 Task: Search one way flight ticket for 2 adults, 4 children and 1 infant on lap in business from Montrose: Montrose Regional Airport to Evansville: Evansville Regional Airport on 5-3-2023. Choice of flights is Sun country airlines. Number of bags: 1 carry on bag. Price is upto 107000. Outbound departure time preference is 10:45.
Action: Mouse moved to (316, 155)
Screenshot: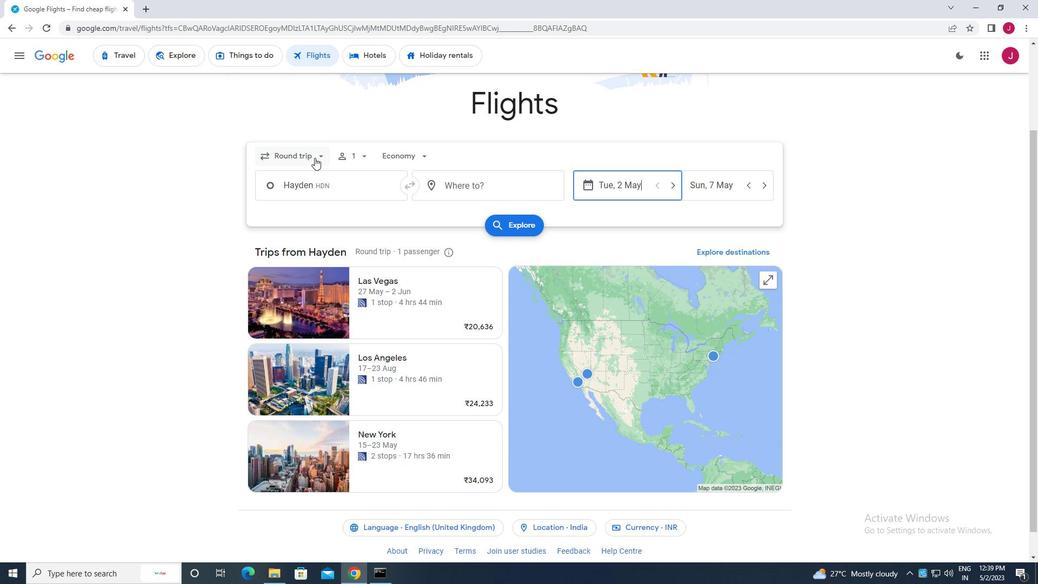 
Action: Mouse pressed left at (316, 155)
Screenshot: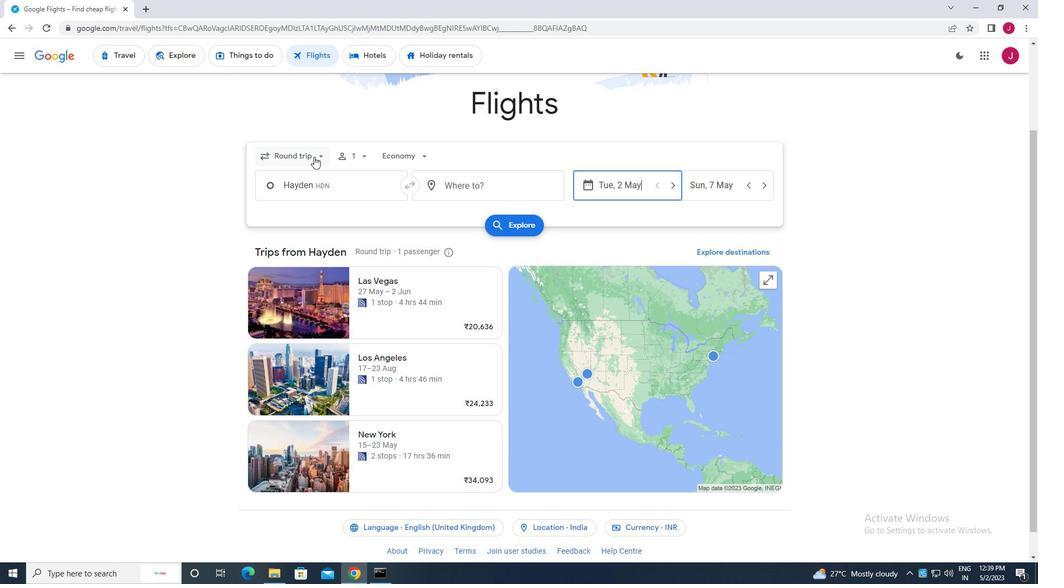 
Action: Mouse moved to (313, 206)
Screenshot: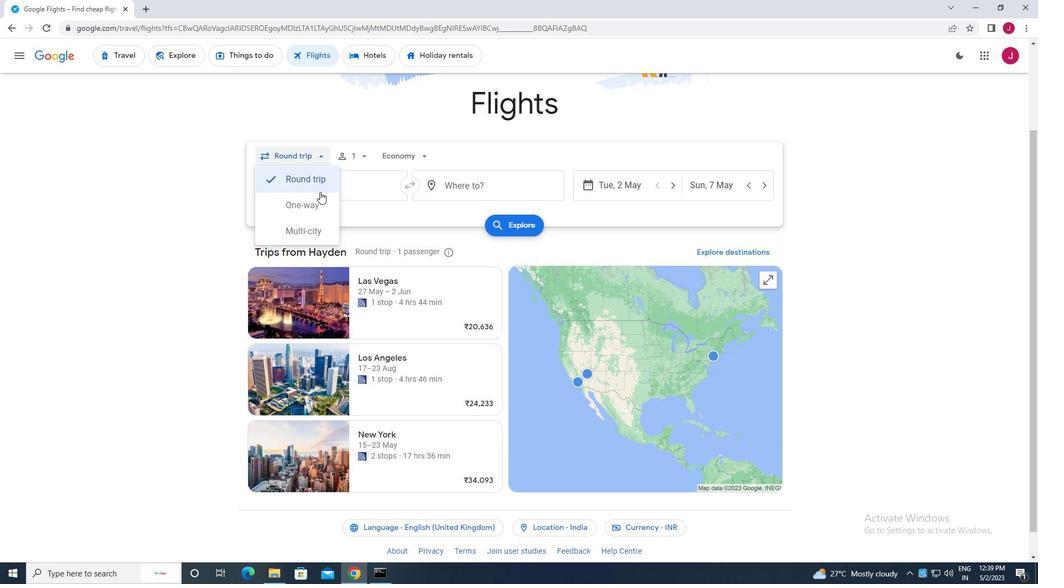 
Action: Mouse pressed left at (313, 206)
Screenshot: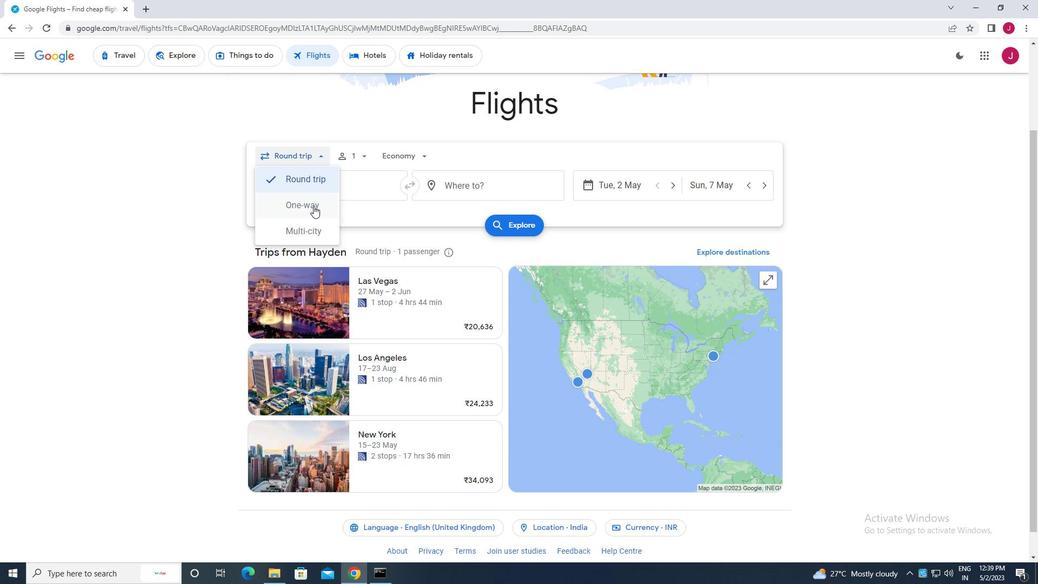 
Action: Mouse moved to (359, 154)
Screenshot: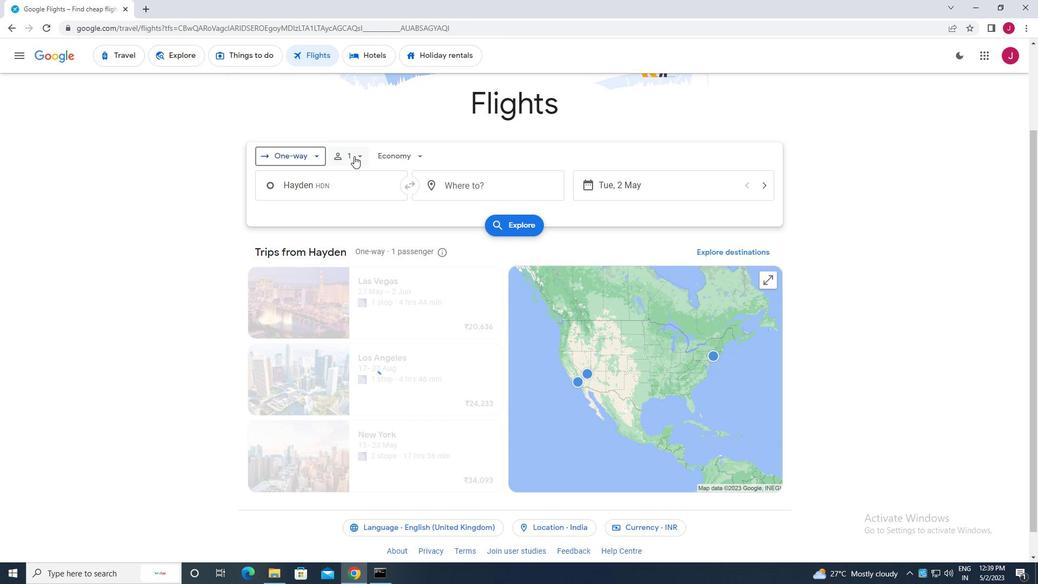 
Action: Mouse pressed left at (359, 154)
Screenshot: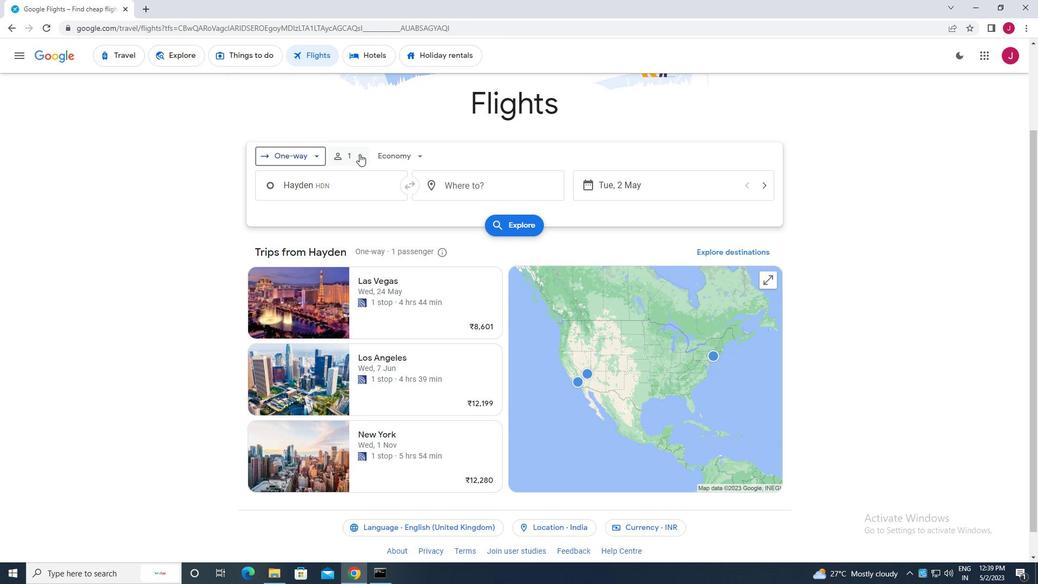 
Action: Mouse moved to (444, 185)
Screenshot: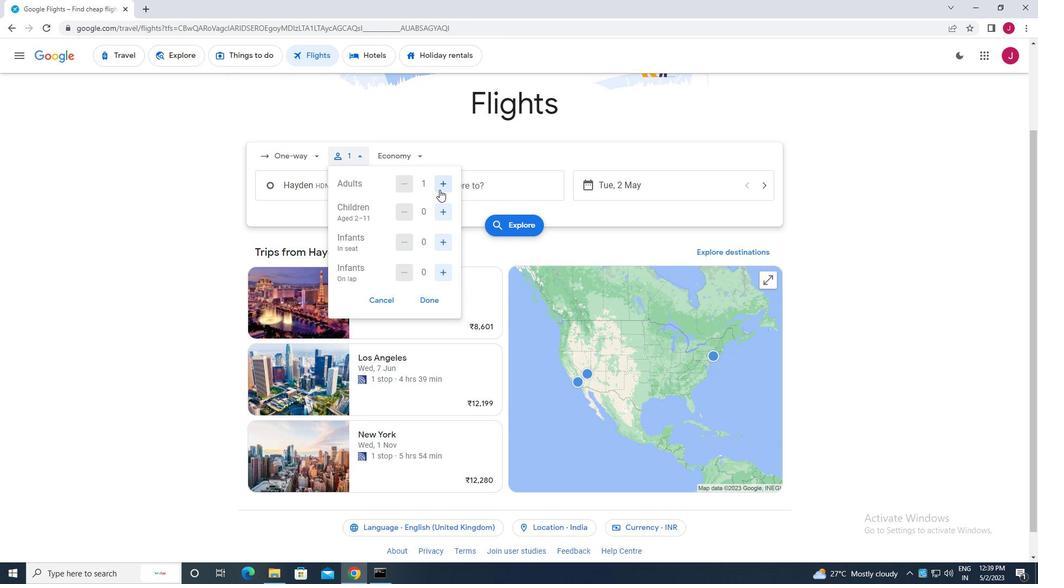 
Action: Mouse pressed left at (444, 185)
Screenshot: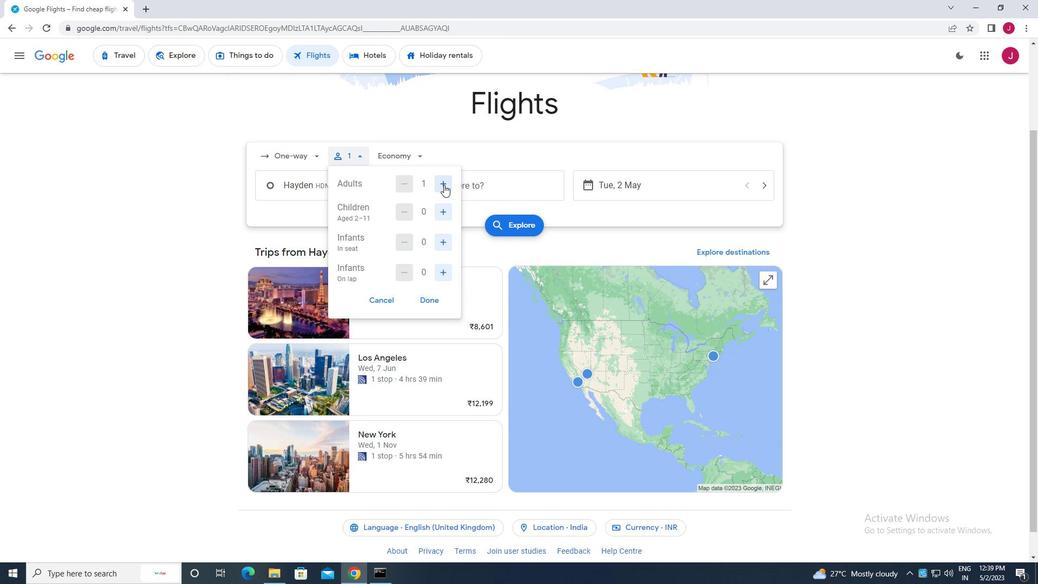 
Action: Mouse moved to (448, 210)
Screenshot: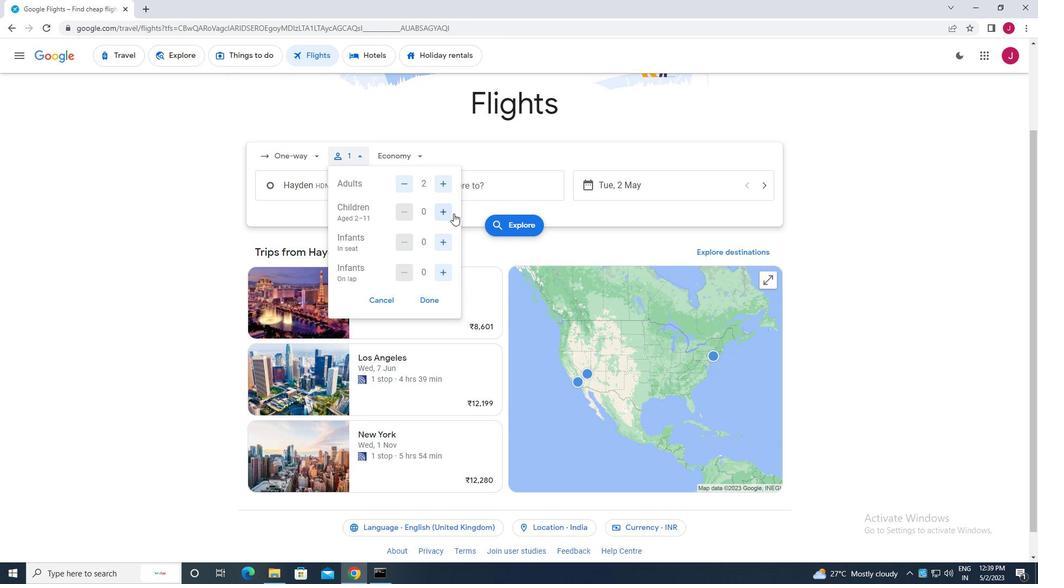 
Action: Mouse pressed left at (448, 210)
Screenshot: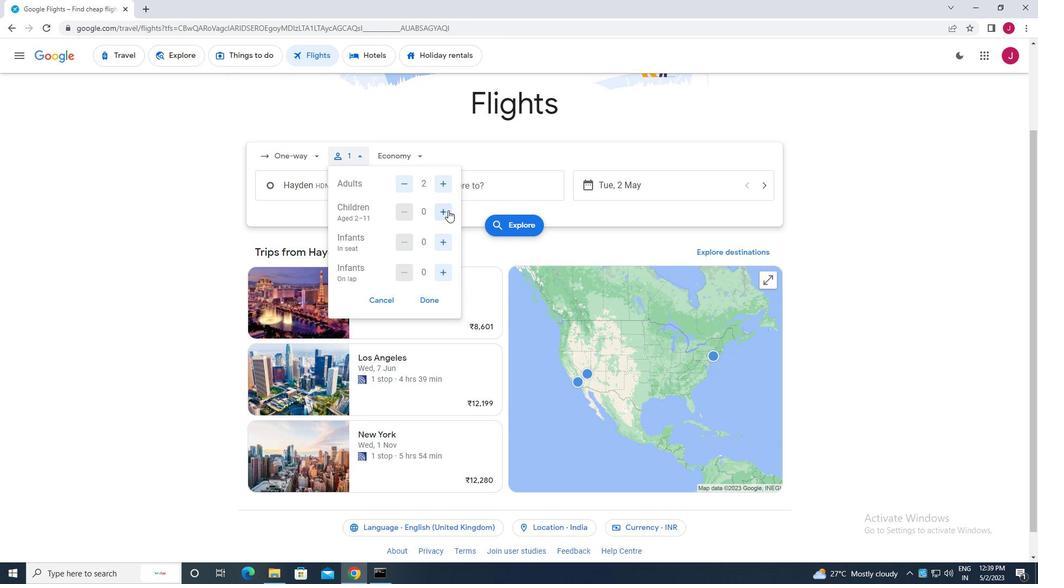 
Action: Mouse pressed left at (448, 210)
Screenshot: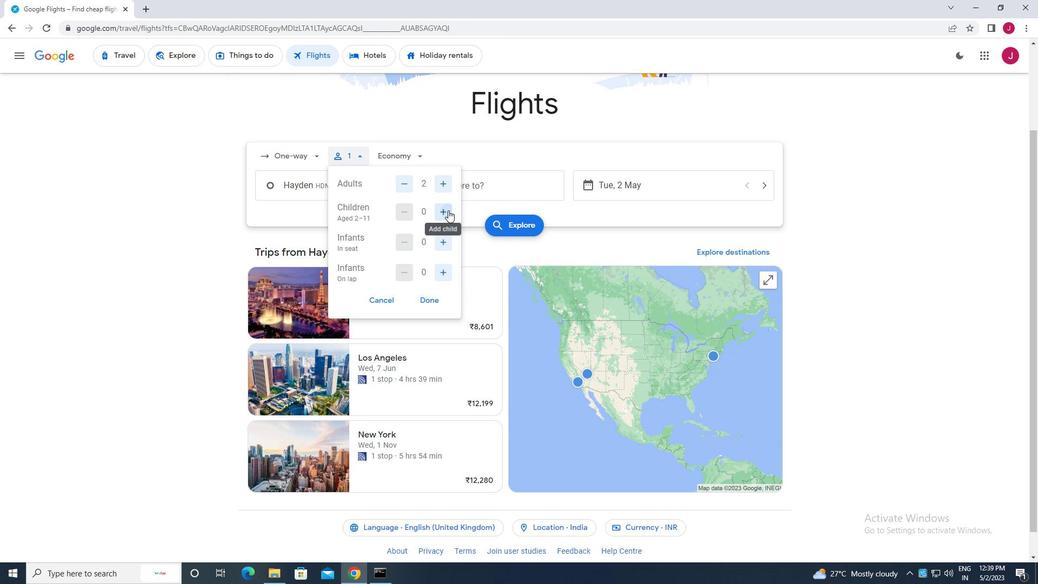 
Action: Mouse pressed left at (448, 210)
Screenshot: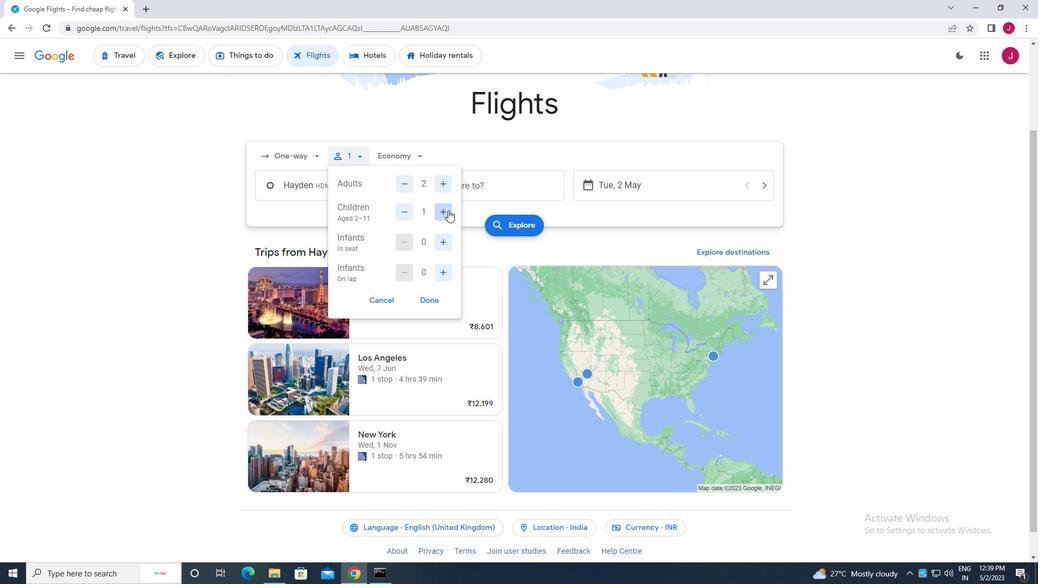 
Action: Mouse pressed left at (448, 210)
Screenshot: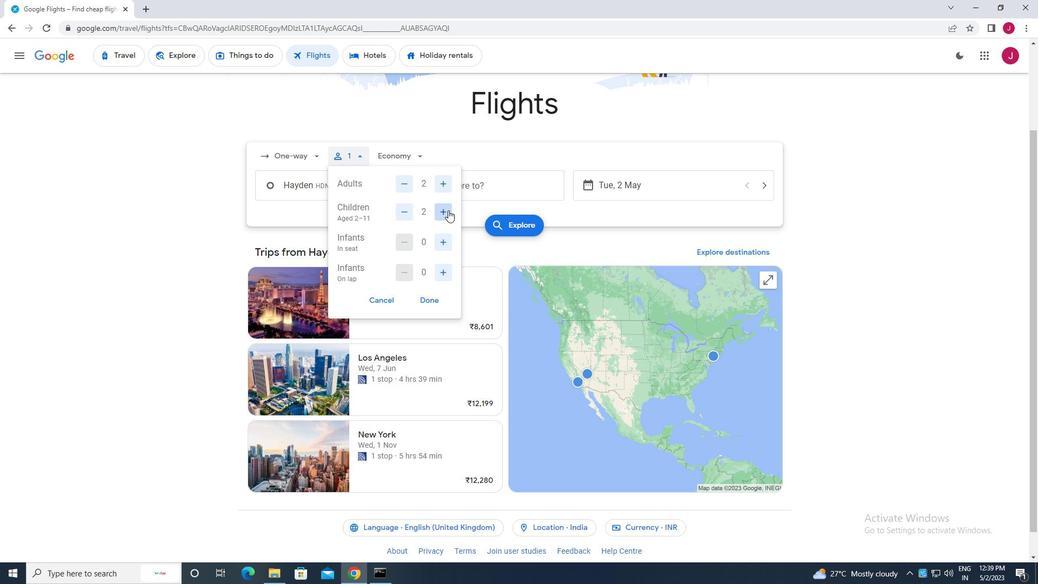 
Action: Mouse moved to (443, 240)
Screenshot: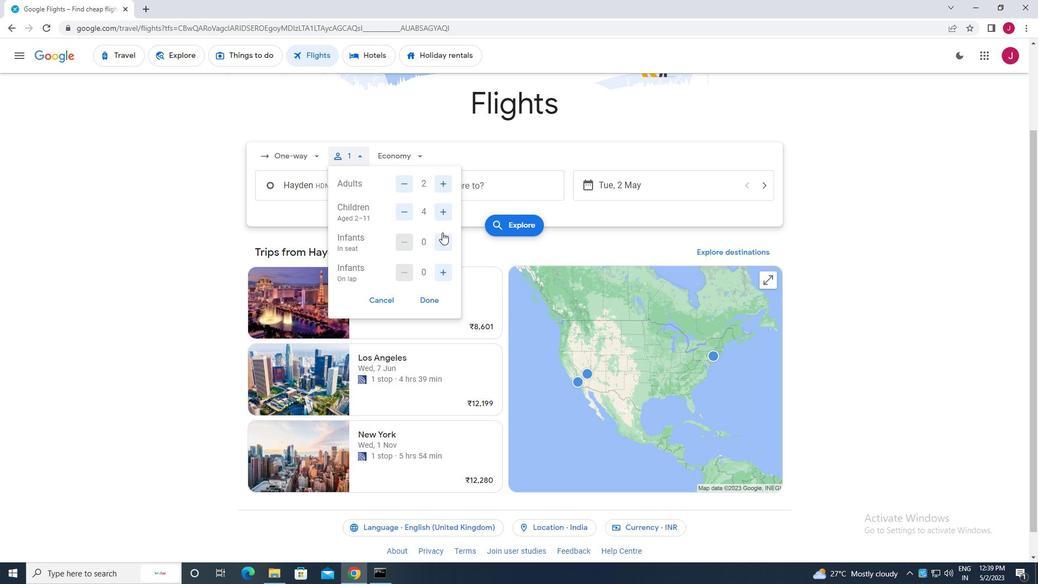 
Action: Mouse pressed left at (443, 240)
Screenshot: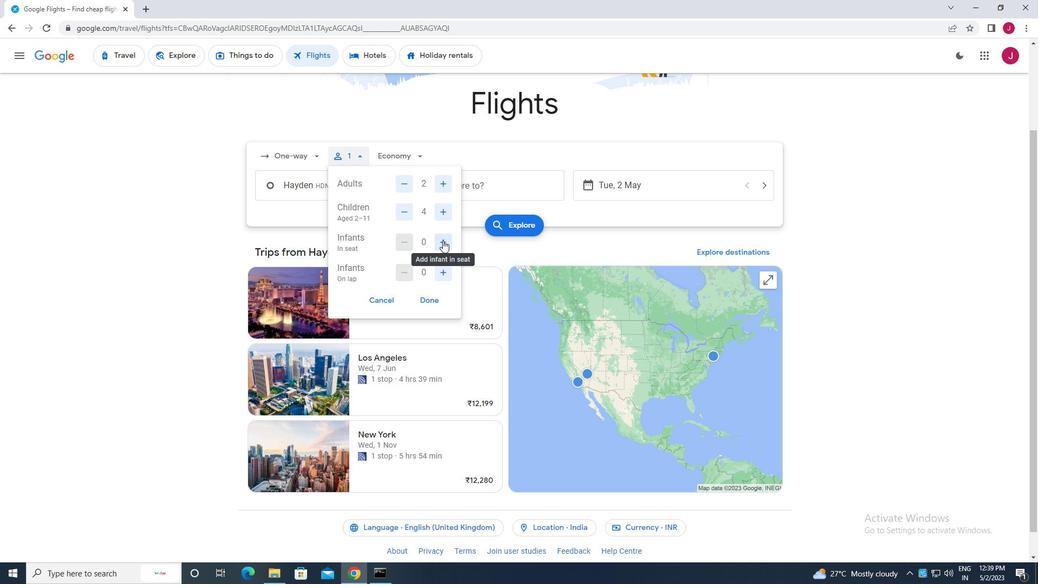 
Action: Mouse moved to (407, 237)
Screenshot: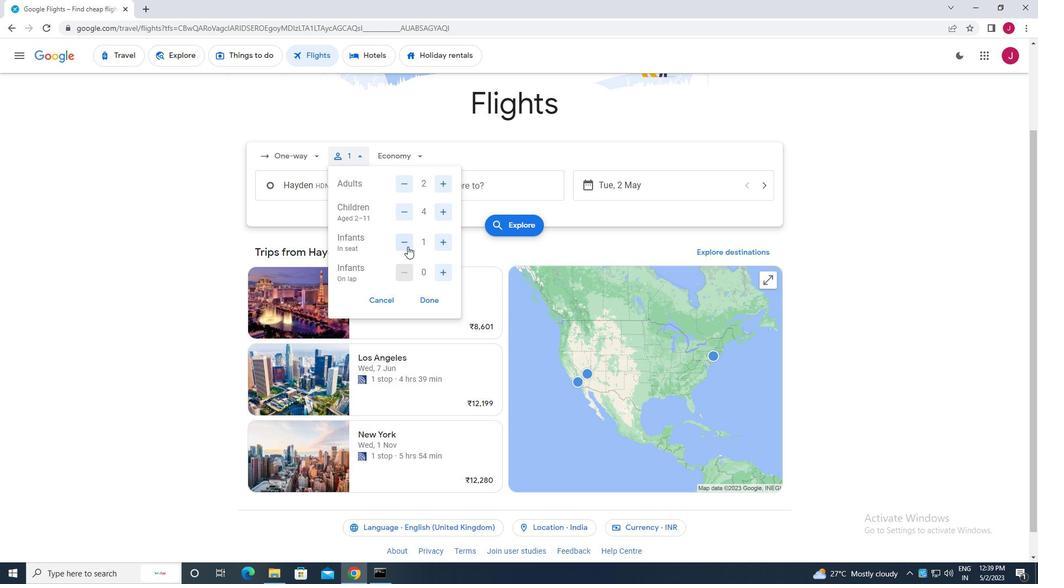 
Action: Mouse pressed left at (407, 237)
Screenshot: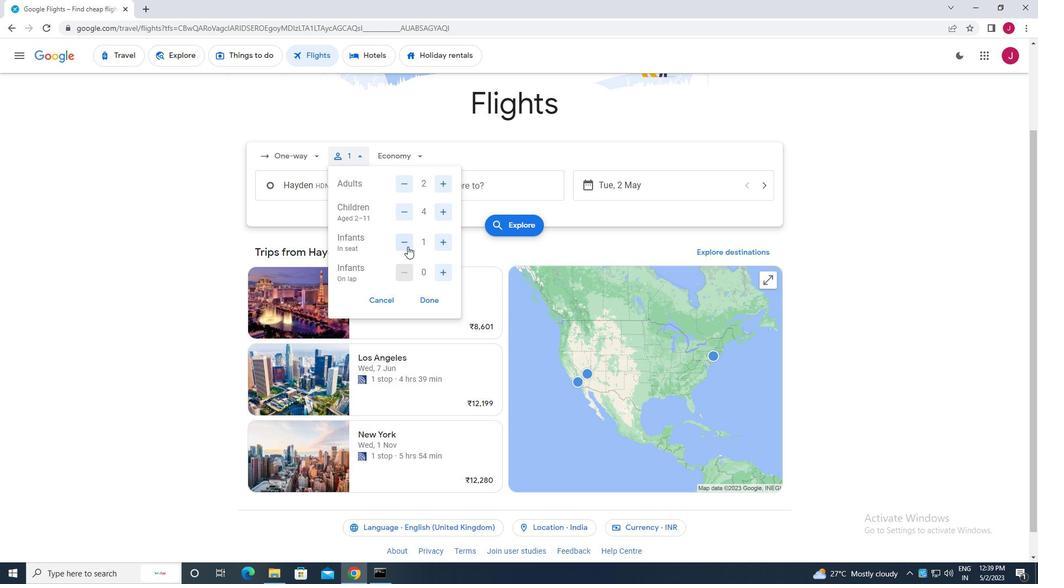 
Action: Mouse moved to (440, 271)
Screenshot: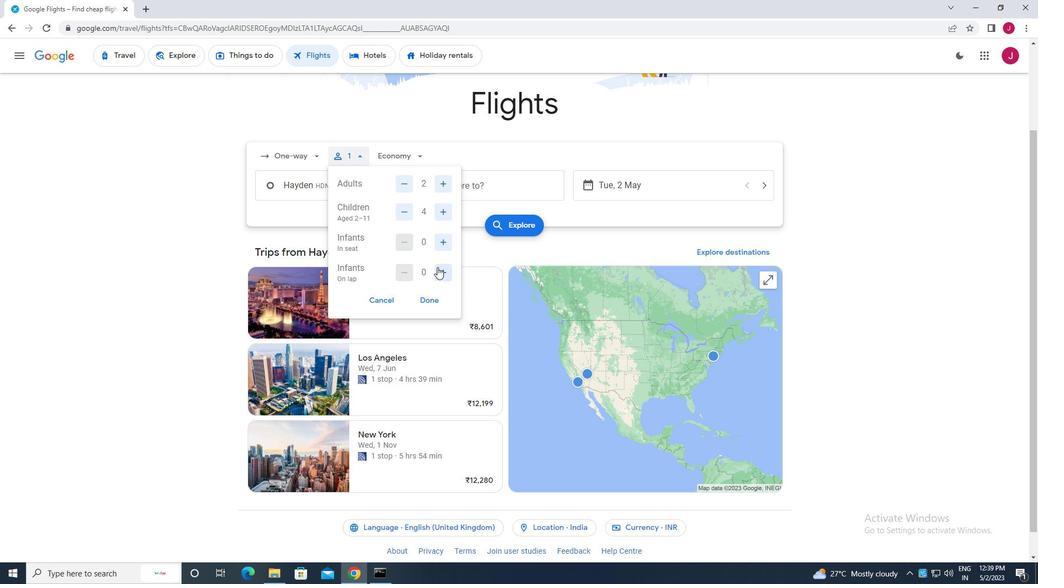 
Action: Mouse pressed left at (440, 271)
Screenshot: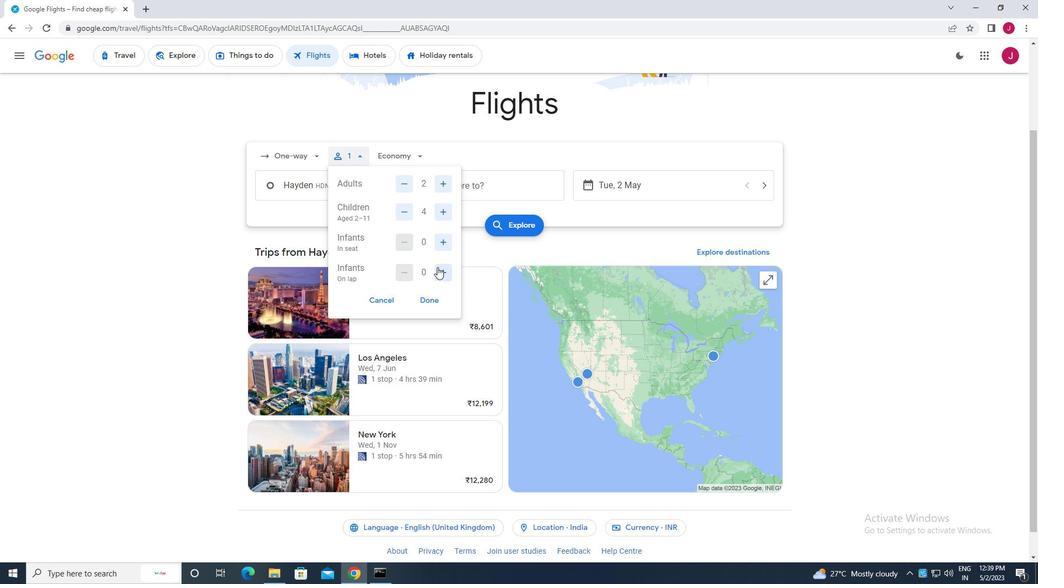 
Action: Mouse moved to (424, 304)
Screenshot: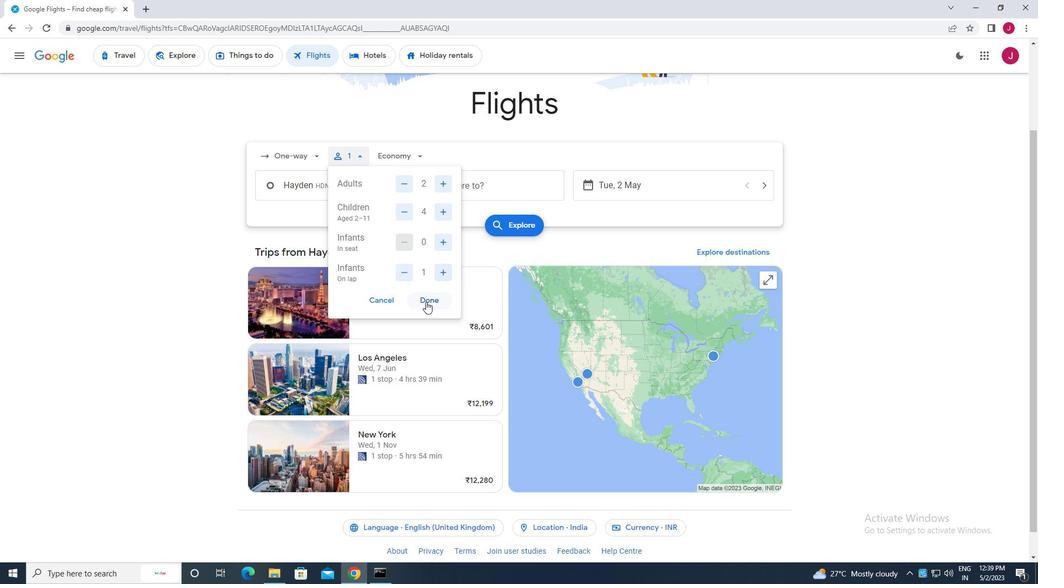 
Action: Mouse pressed left at (424, 304)
Screenshot: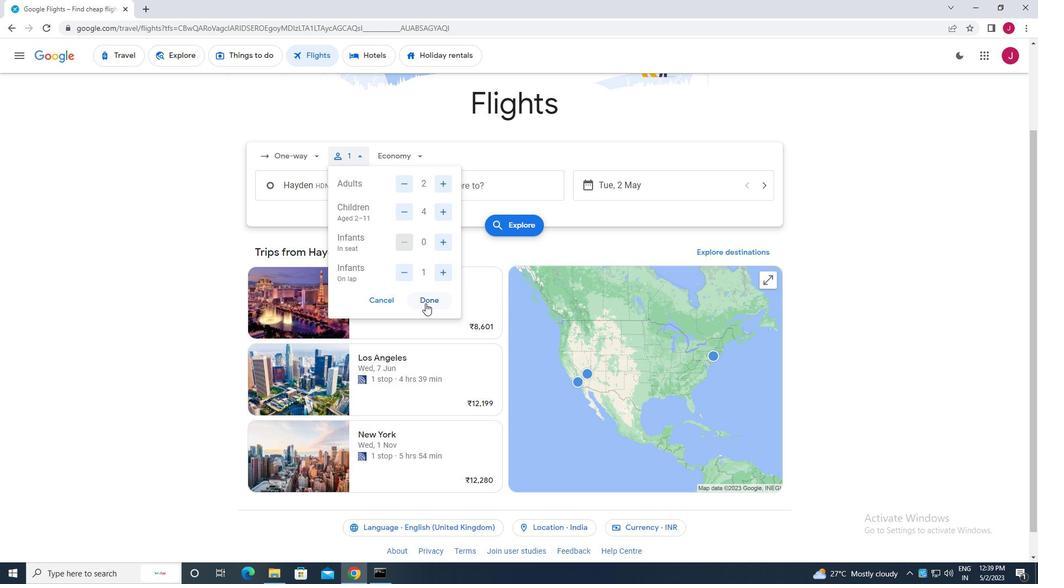 
Action: Mouse moved to (409, 157)
Screenshot: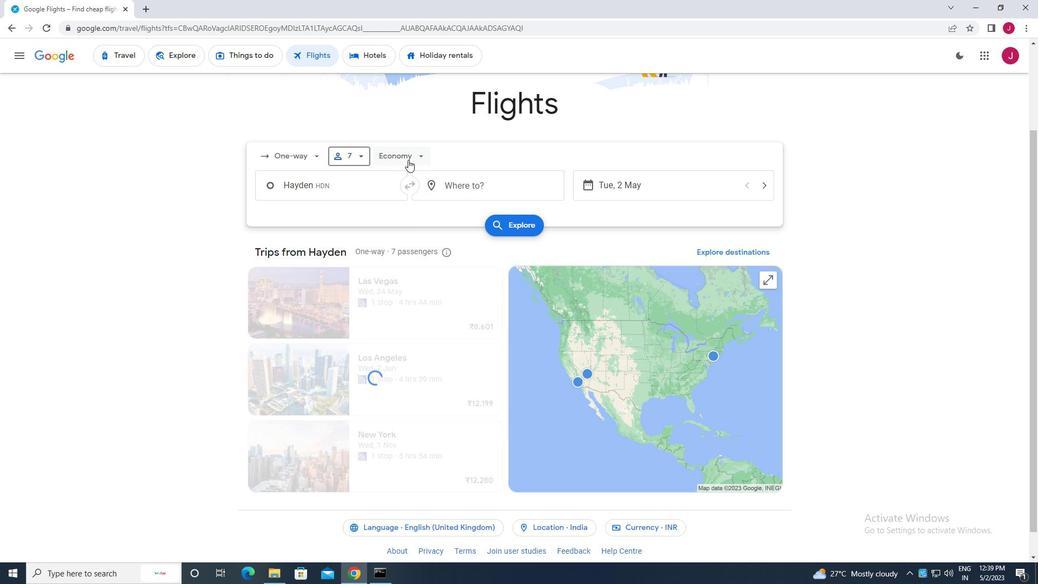 
Action: Mouse pressed left at (409, 157)
Screenshot: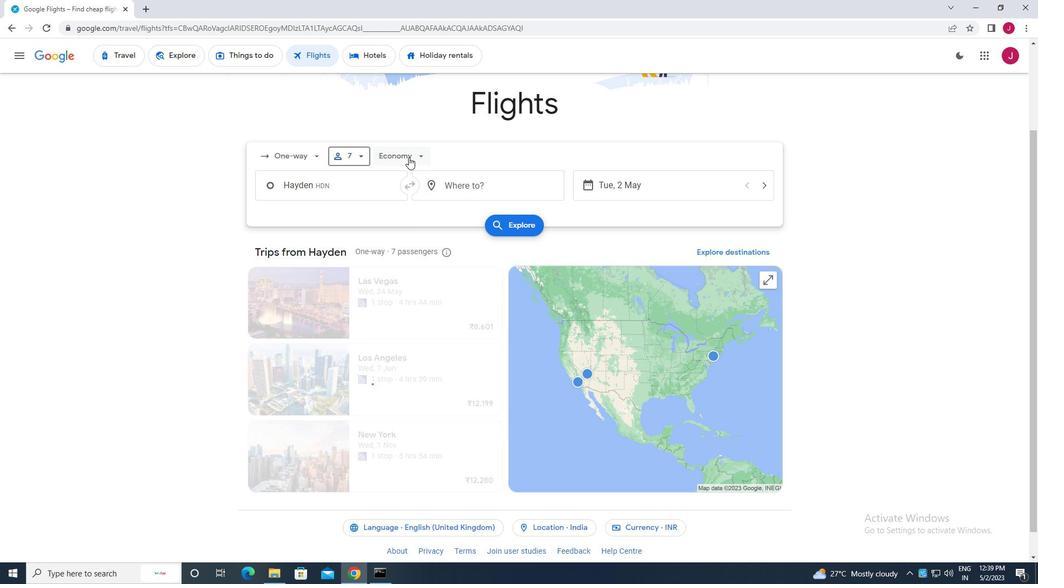 
Action: Mouse moved to (423, 235)
Screenshot: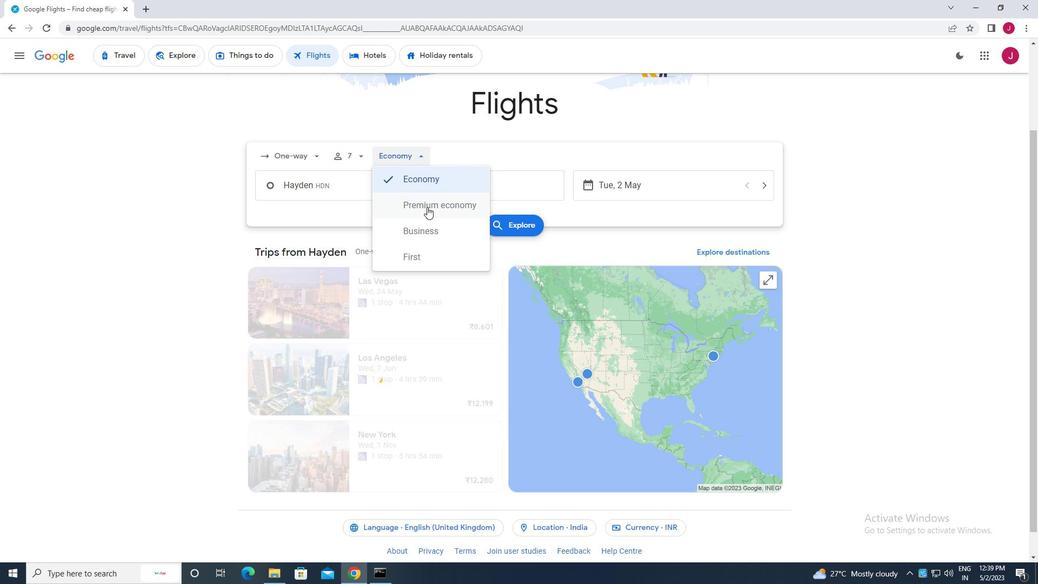 
Action: Mouse pressed left at (423, 235)
Screenshot: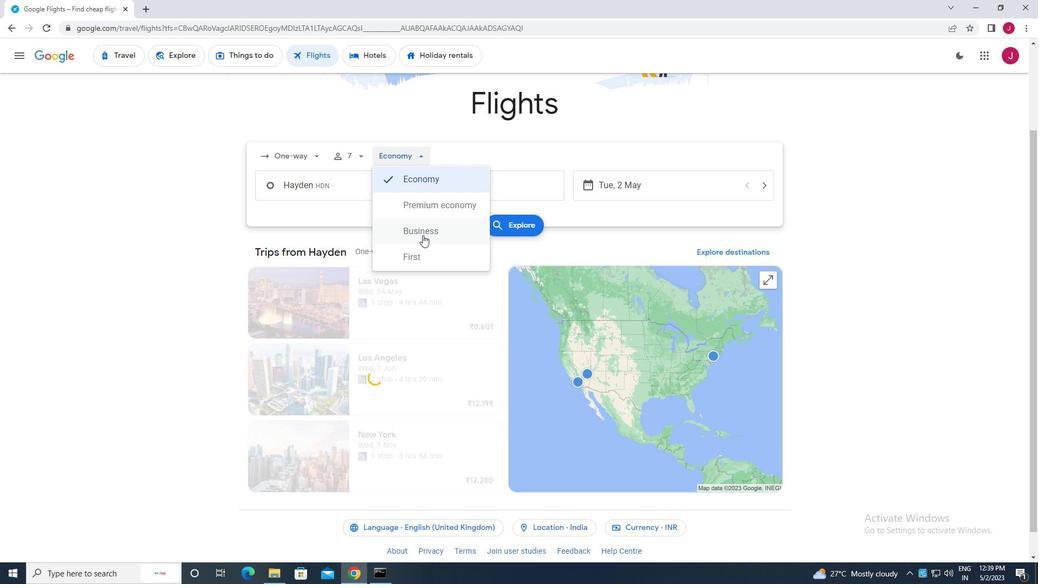 
Action: Mouse moved to (355, 187)
Screenshot: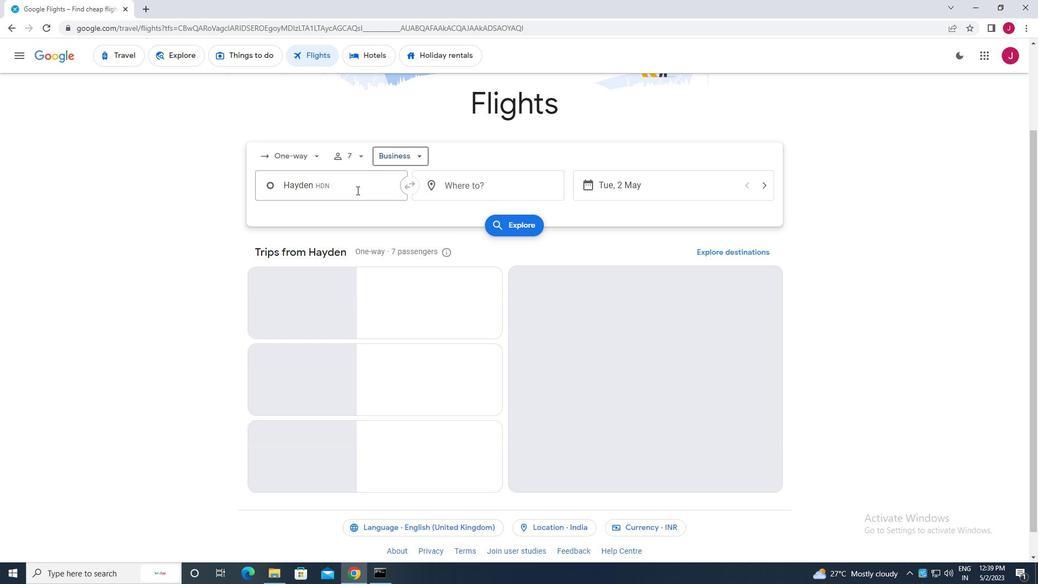 
Action: Mouse pressed left at (355, 187)
Screenshot: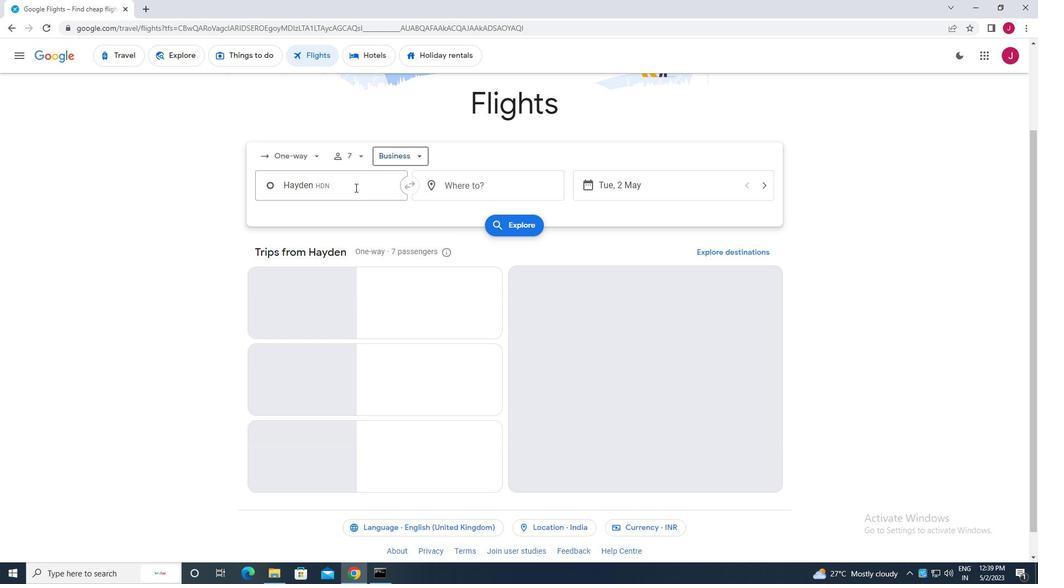 
Action: Key pressed montrose
Screenshot: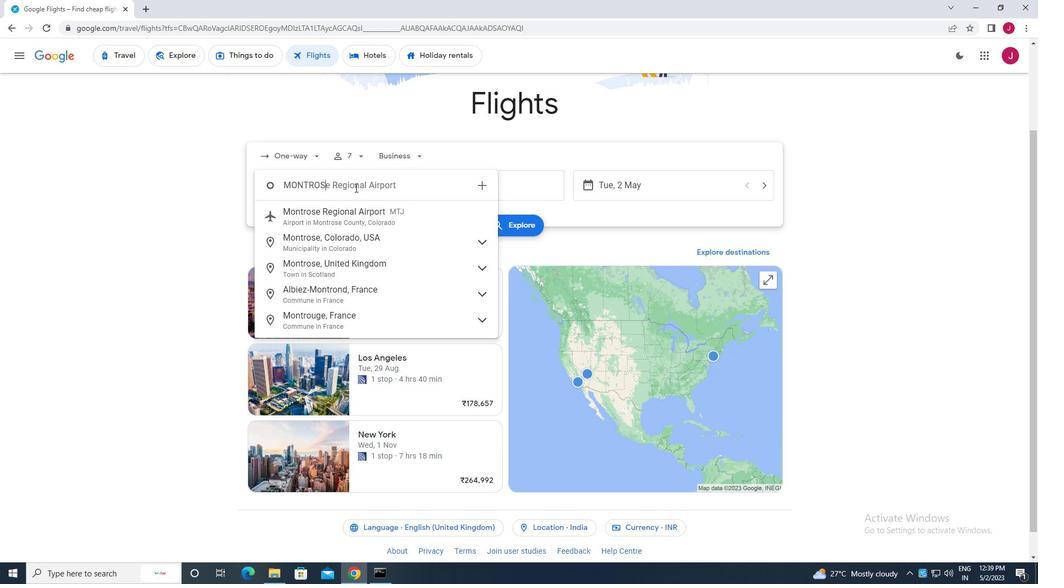 
Action: Mouse moved to (378, 216)
Screenshot: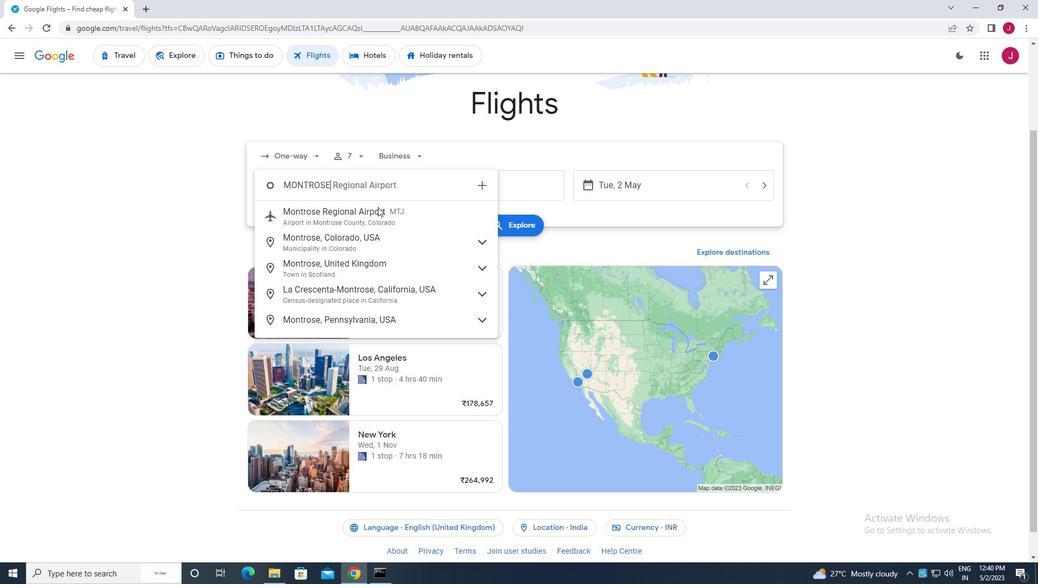 
Action: Mouse pressed left at (378, 216)
Screenshot: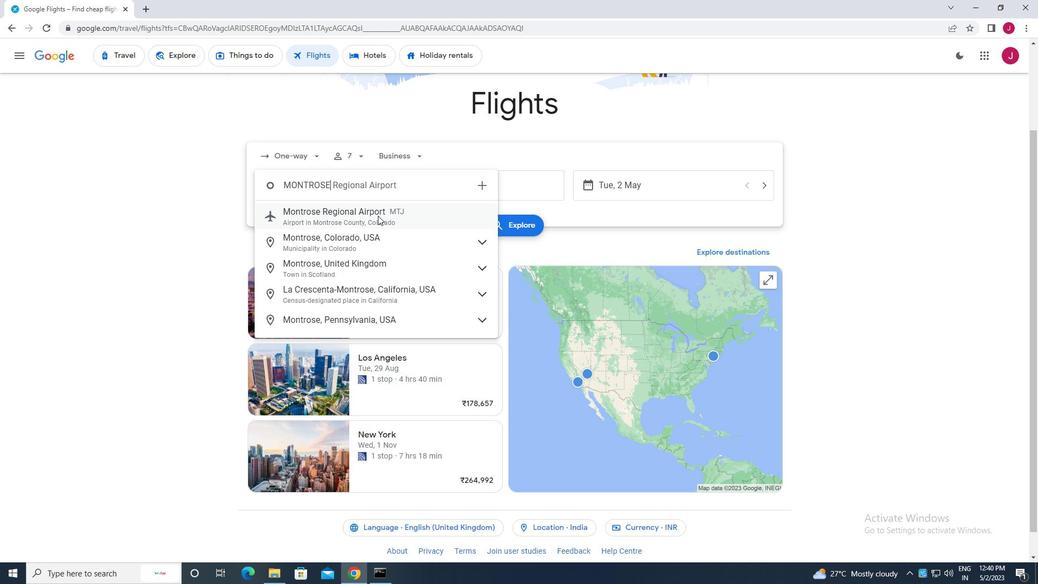 
Action: Mouse moved to (504, 182)
Screenshot: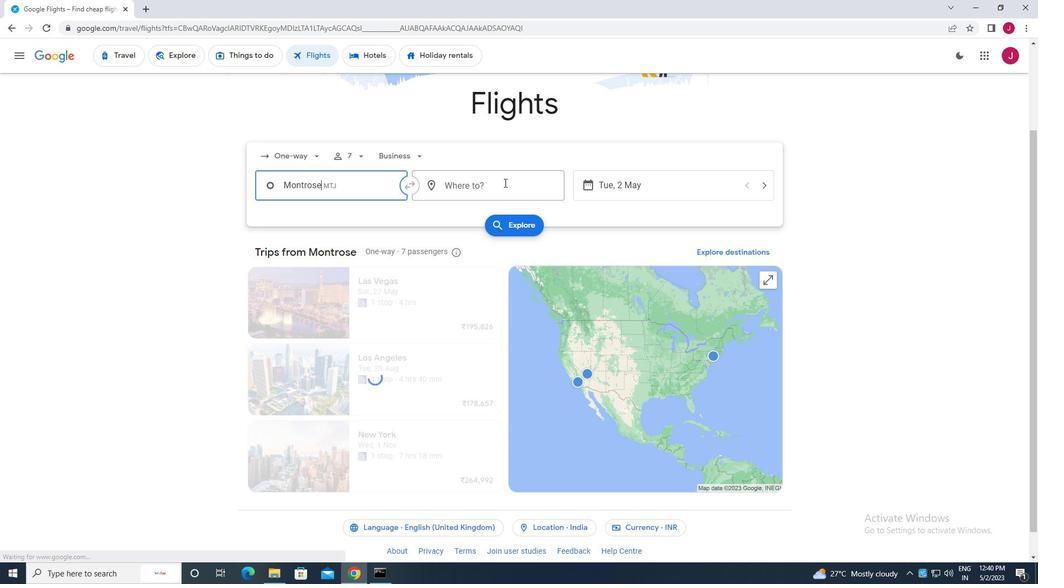 
Action: Mouse pressed left at (504, 182)
Screenshot: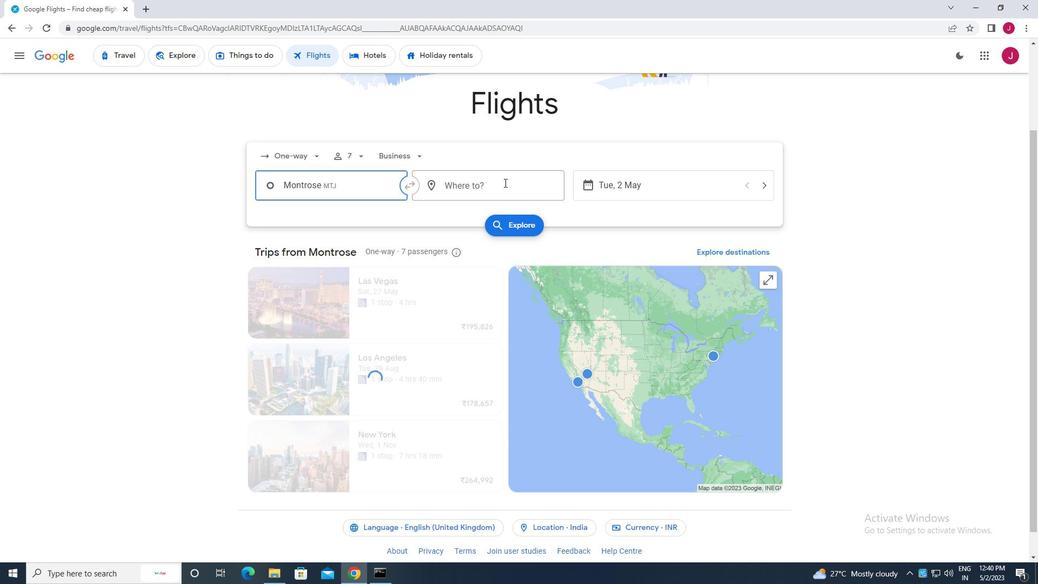 
Action: Key pressed evan
Screenshot: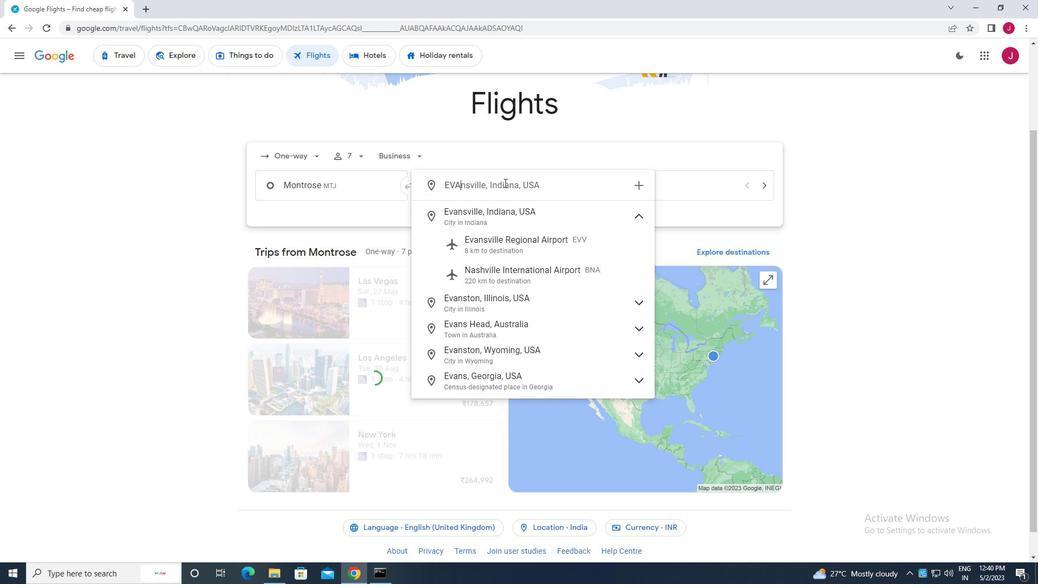 
Action: Mouse moved to (538, 245)
Screenshot: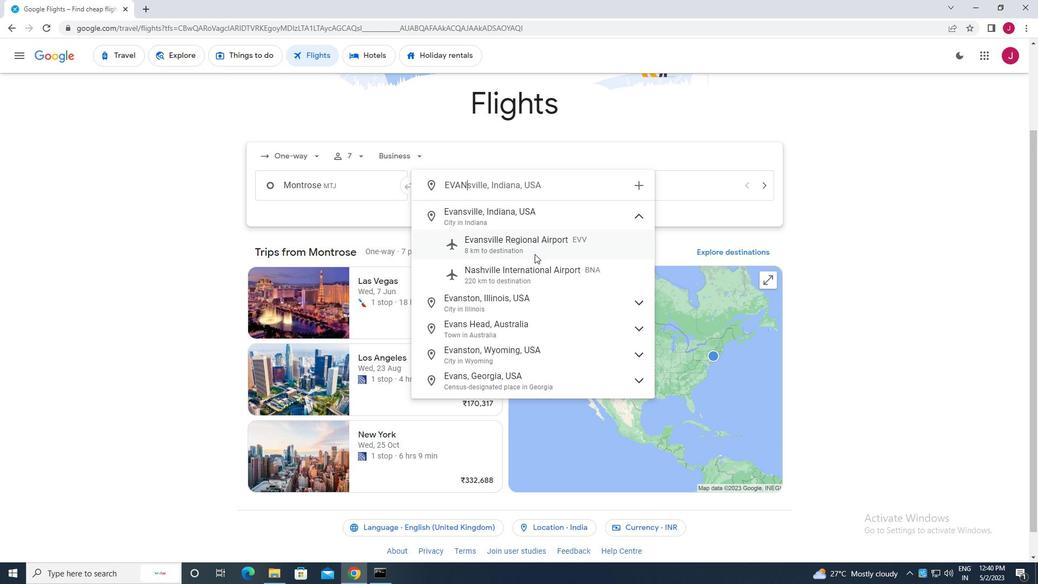 
Action: Mouse pressed left at (538, 245)
Screenshot: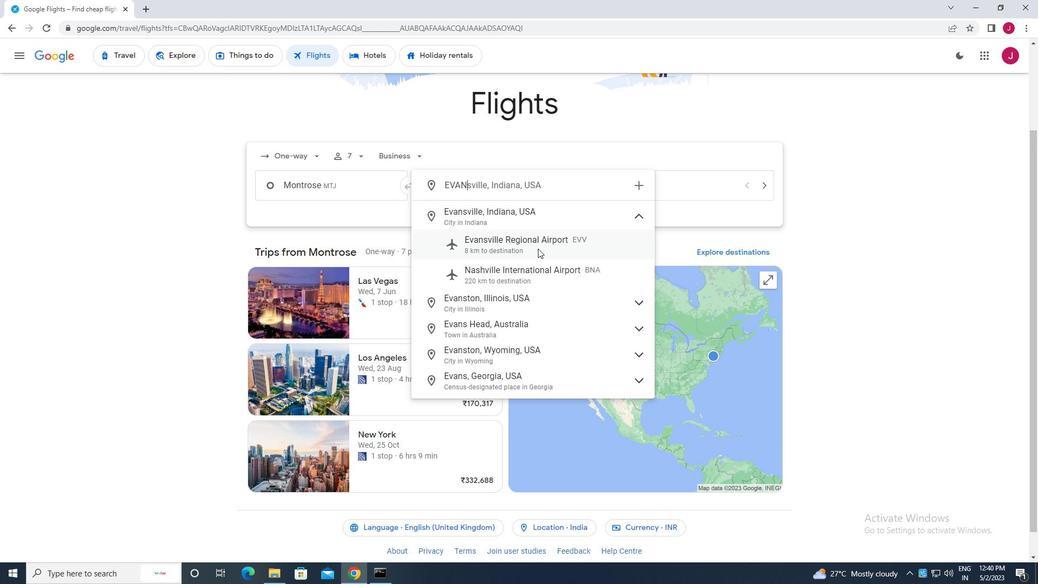 
Action: Mouse moved to (691, 195)
Screenshot: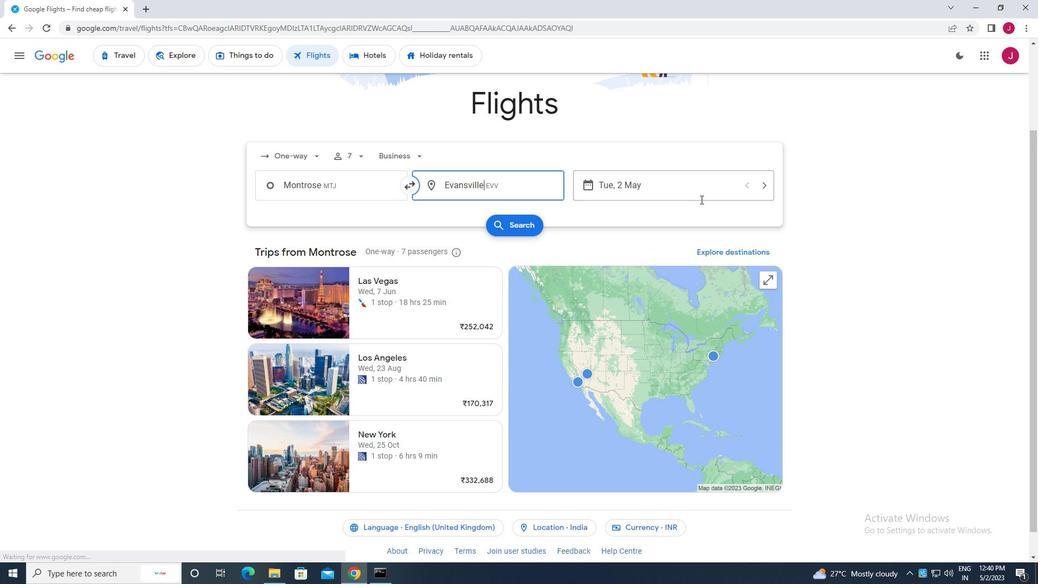 
Action: Mouse pressed left at (691, 195)
Screenshot: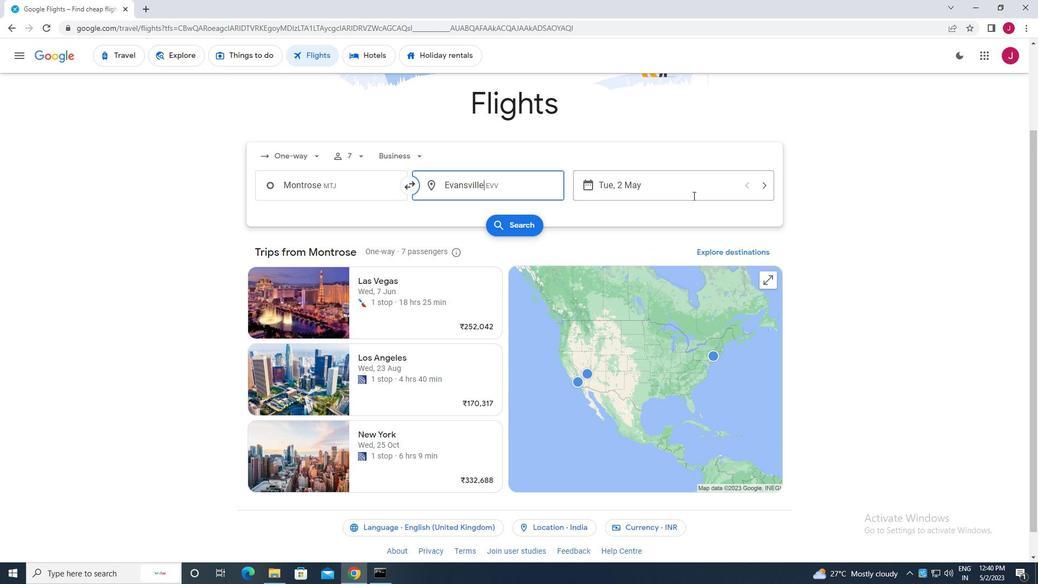 
Action: Mouse moved to (466, 274)
Screenshot: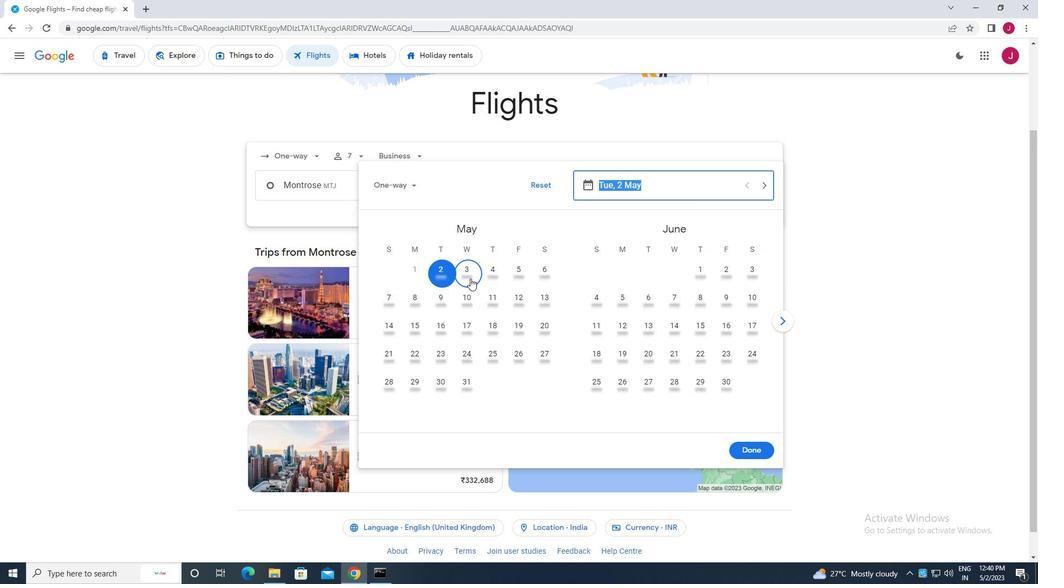 
Action: Mouse pressed left at (466, 274)
Screenshot: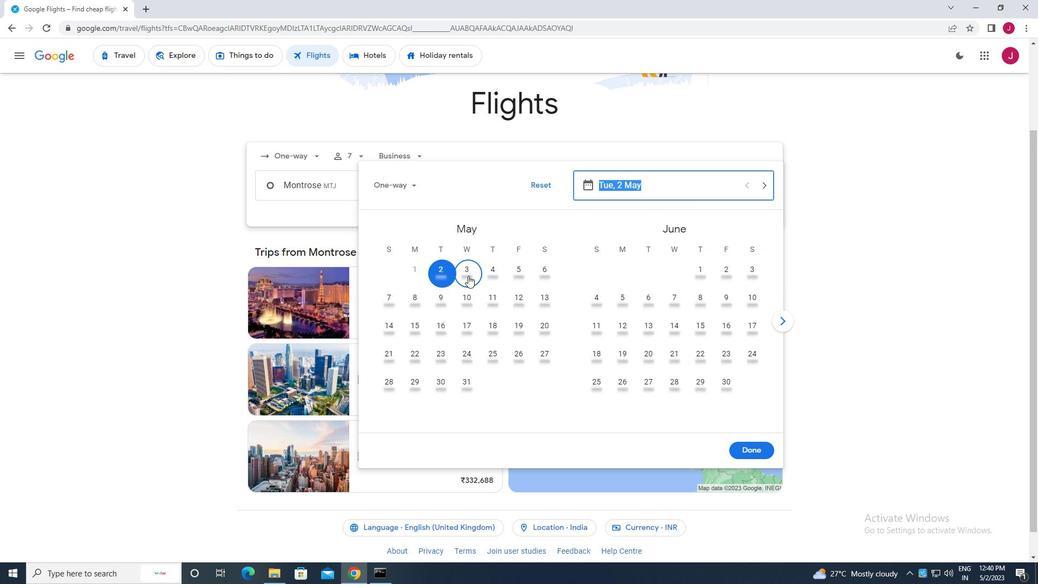 
Action: Mouse moved to (756, 445)
Screenshot: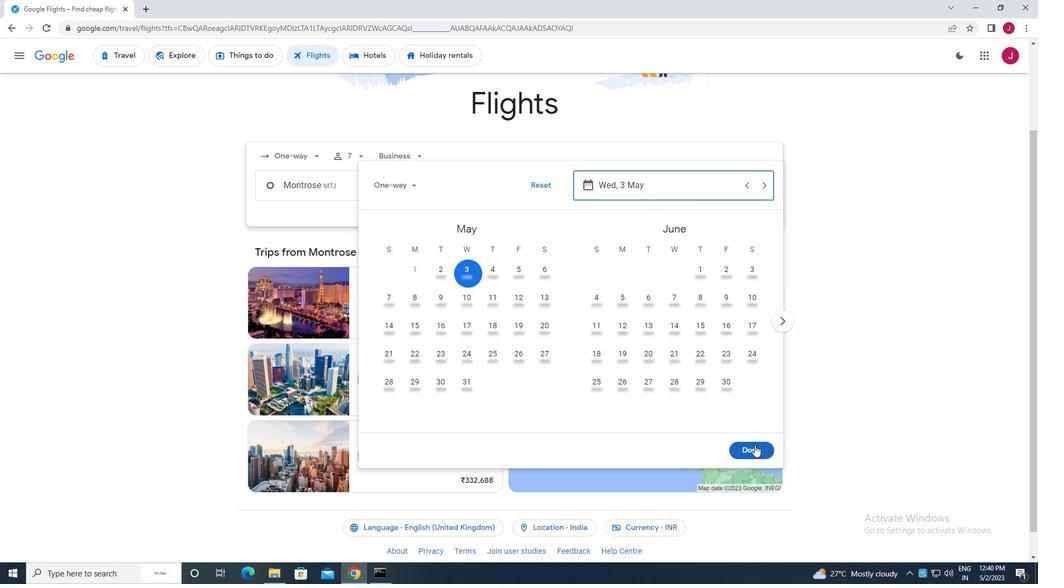 
Action: Mouse pressed left at (756, 445)
Screenshot: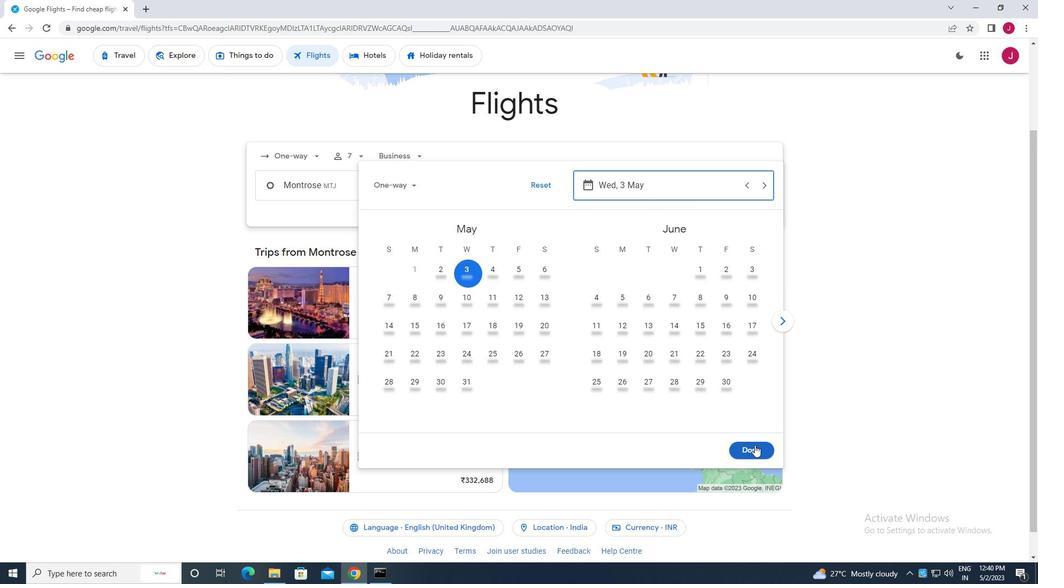
Action: Mouse moved to (516, 226)
Screenshot: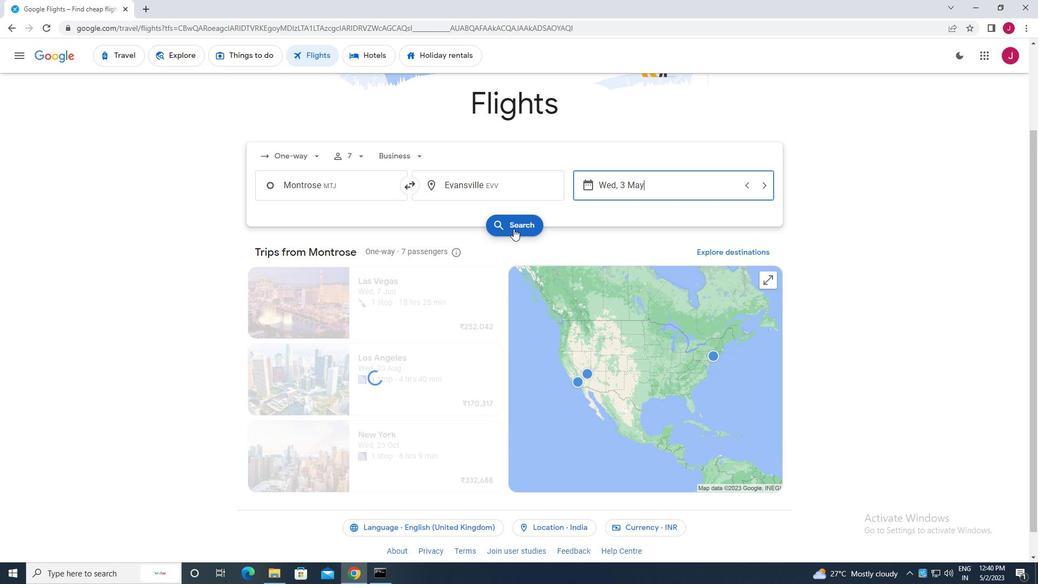 
Action: Mouse pressed left at (516, 226)
Screenshot: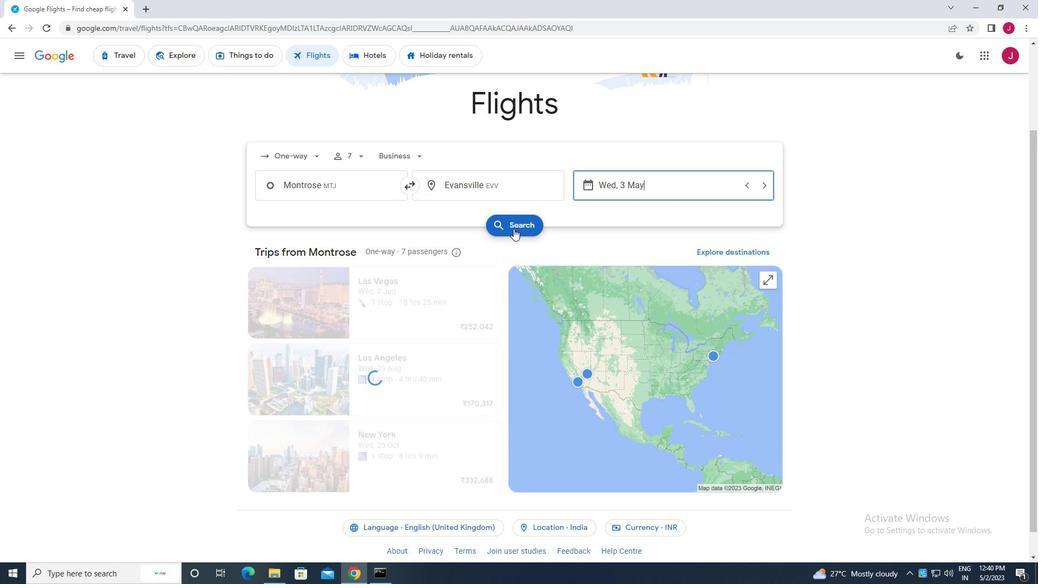 
Action: Mouse moved to (269, 154)
Screenshot: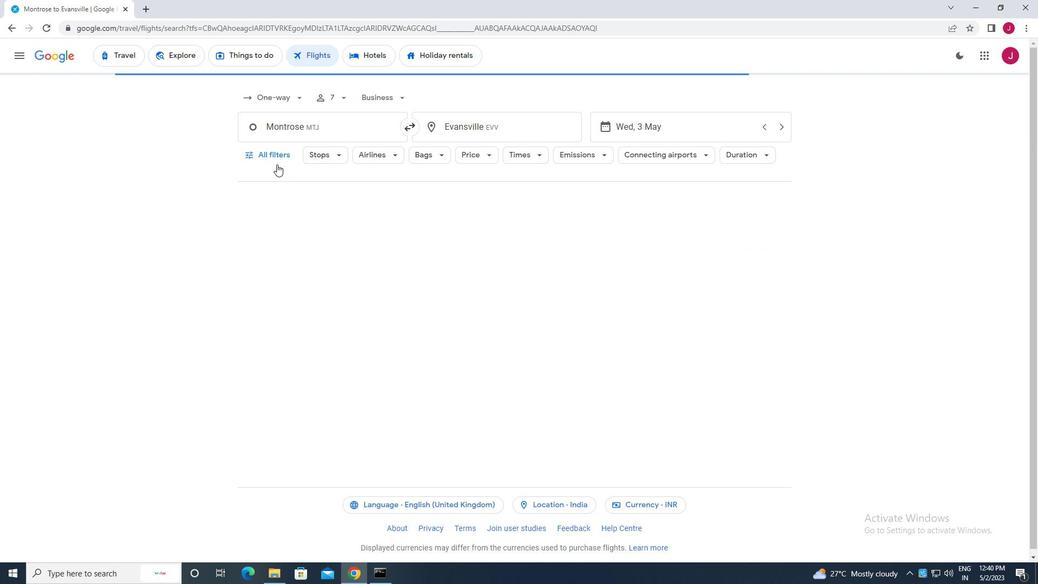 
Action: Mouse pressed left at (269, 154)
Screenshot: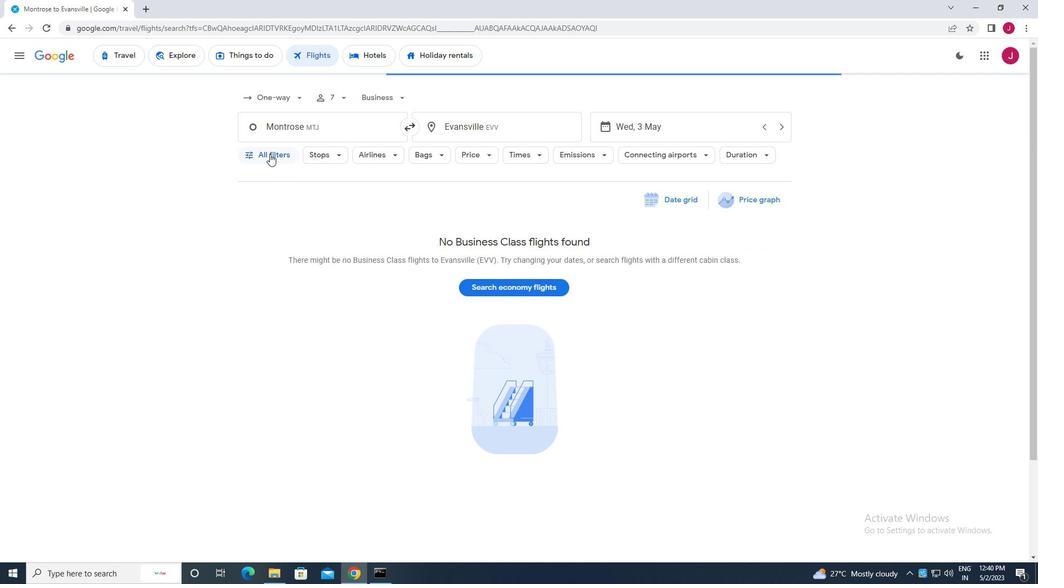 
Action: Mouse moved to (301, 241)
Screenshot: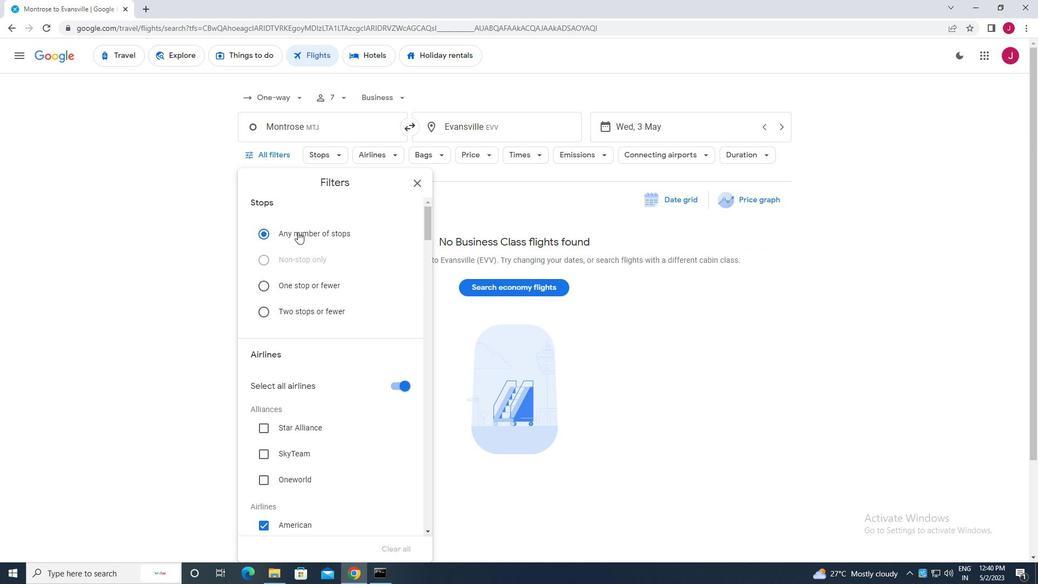 
Action: Mouse scrolled (301, 240) with delta (0, 0)
Screenshot: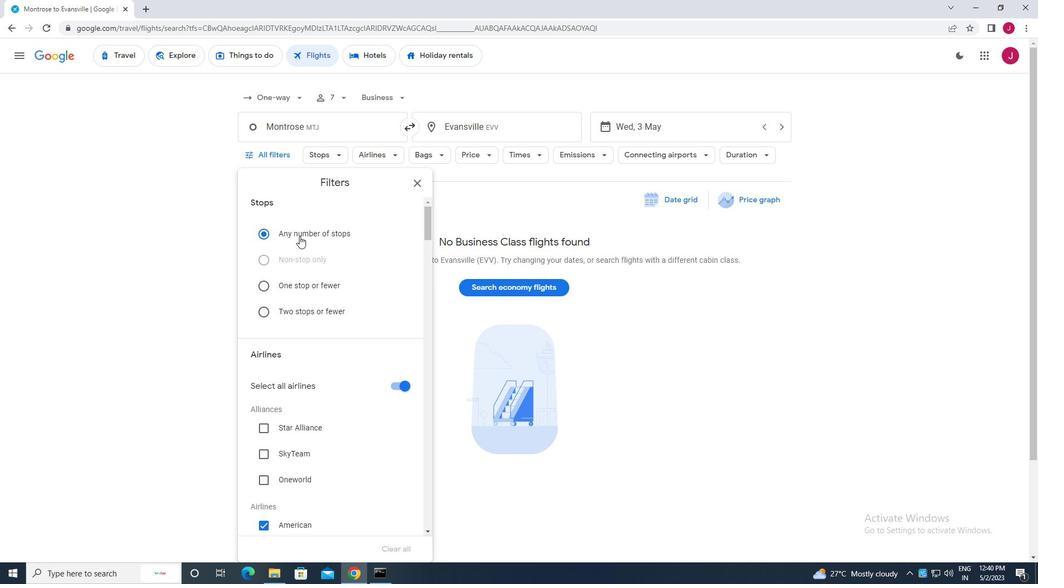 
Action: Mouse moved to (301, 241)
Screenshot: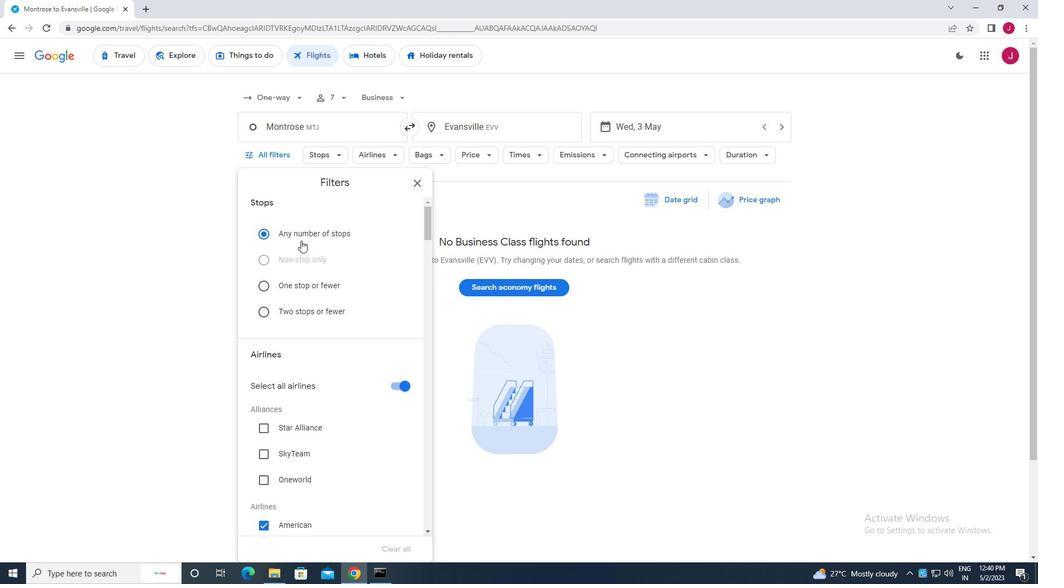 
Action: Mouse scrolled (301, 241) with delta (0, 0)
Screenshot: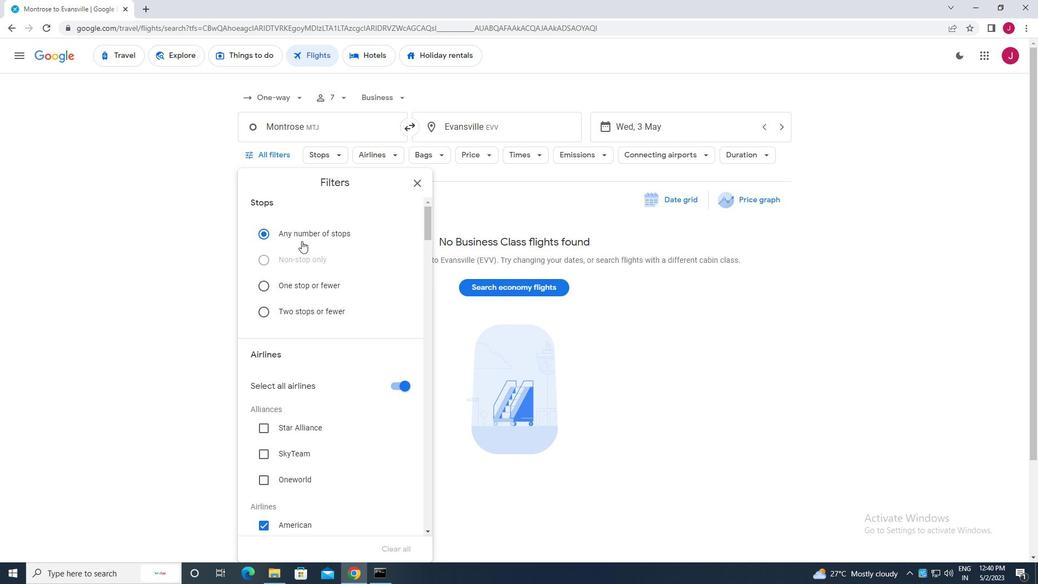 
Action: Mouse moved to (402, 277)
Screenshot: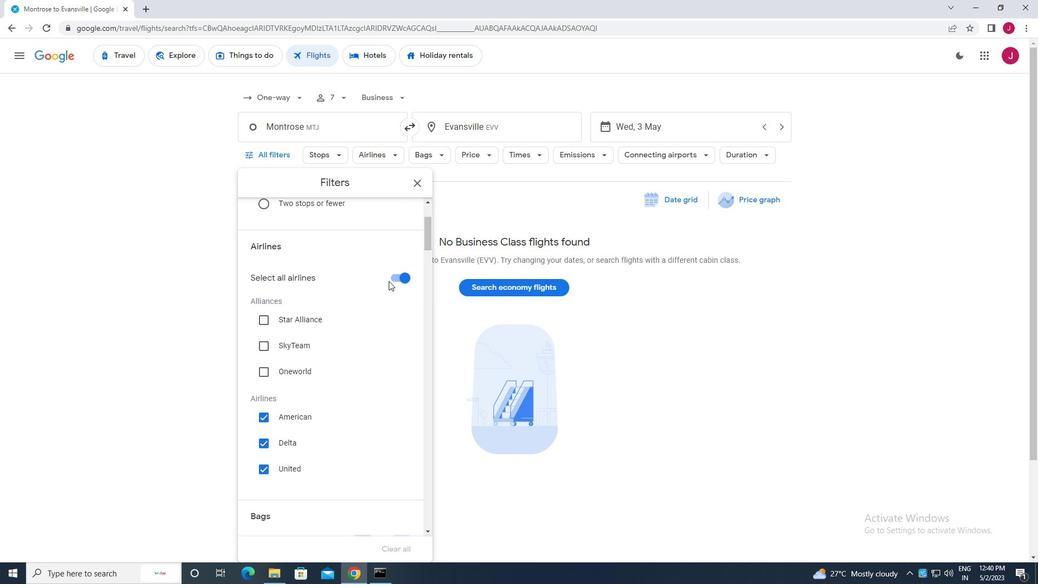 
Action: Mouse pressed left at (402, 277)
Screenshot: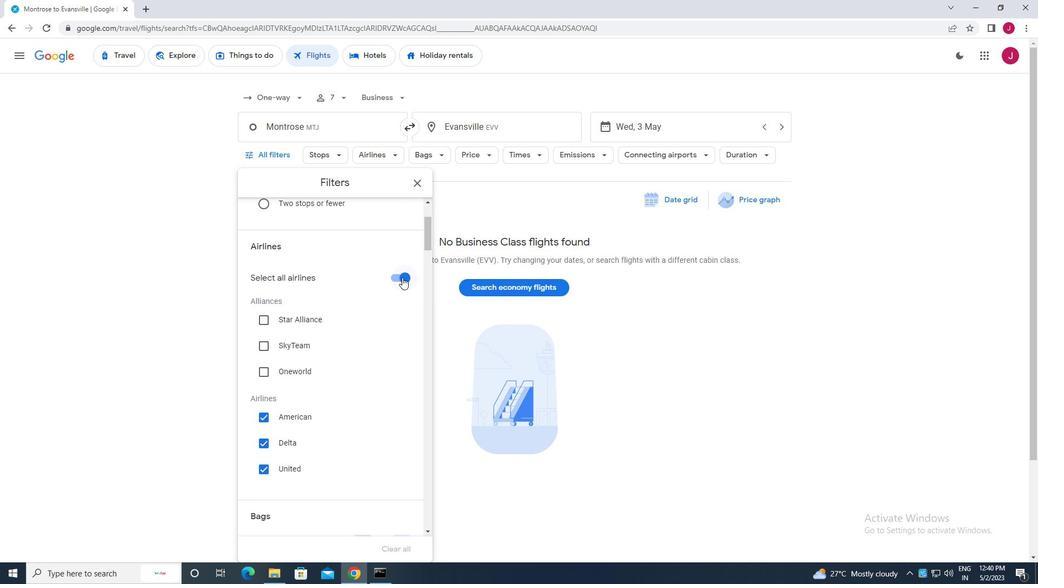 
Action: Mouse moved to (311, 299)
Screenshot: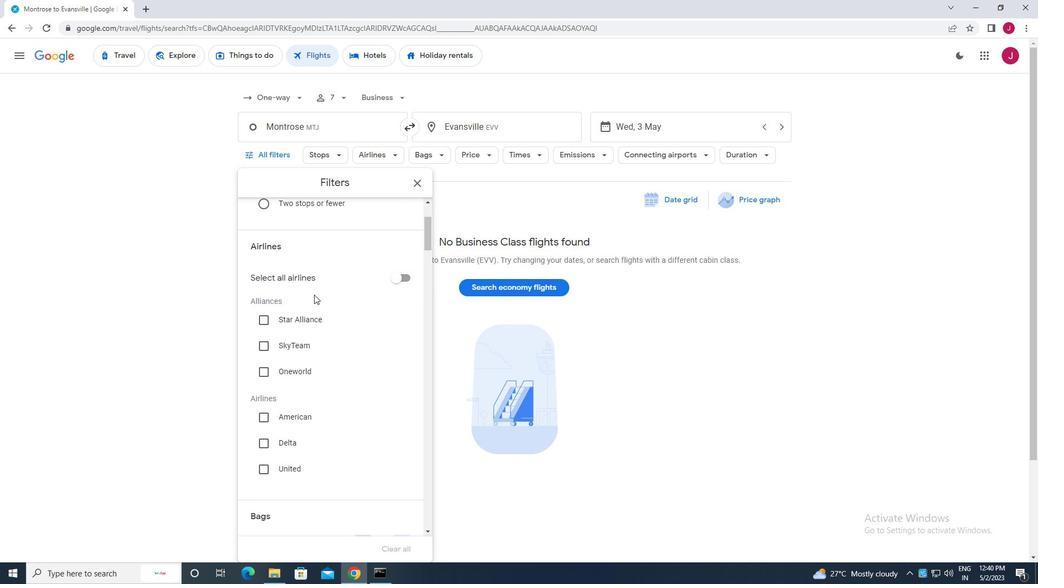
Action: Mouse scrolled (311, 299) with delta (0, 0)
Screenshot: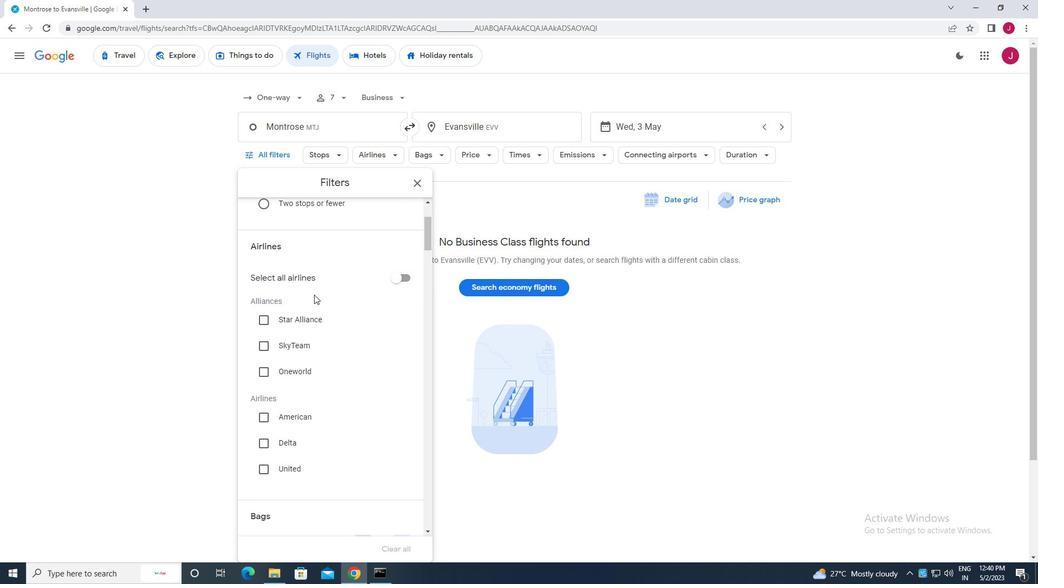 
Action: Mouse moved to (311, 301)
Screenshot: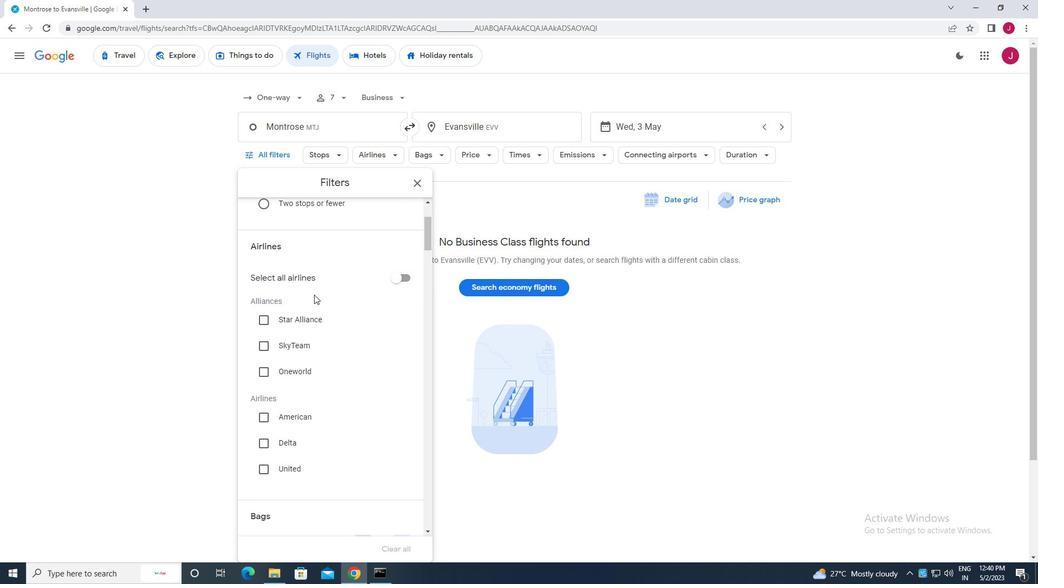 
Action: Mouse scrolled (311, 300) with delta (0, 0)
Screenshot: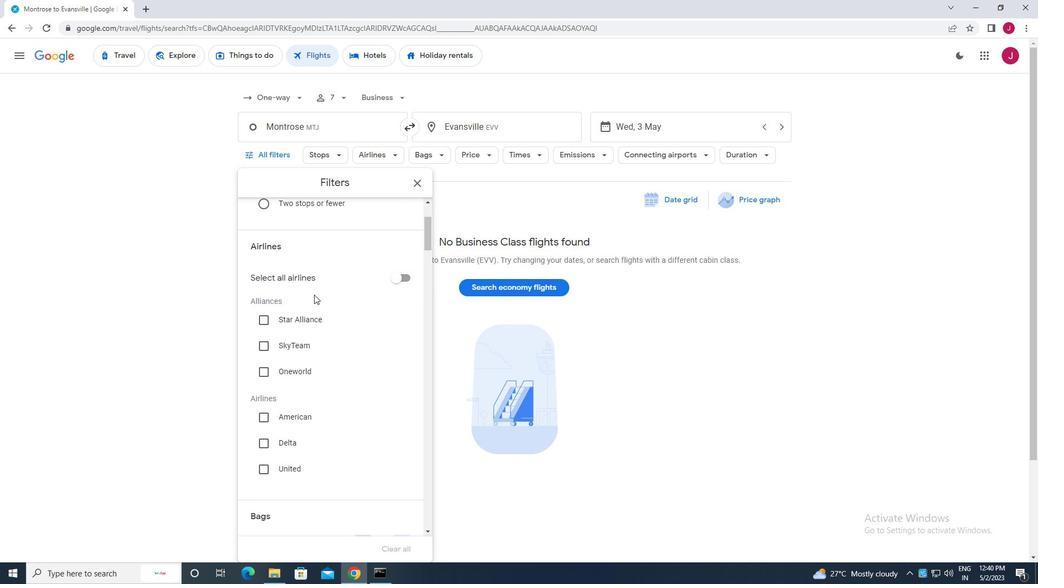 
Action: Mouse moved to (311, 302)
Screenshot: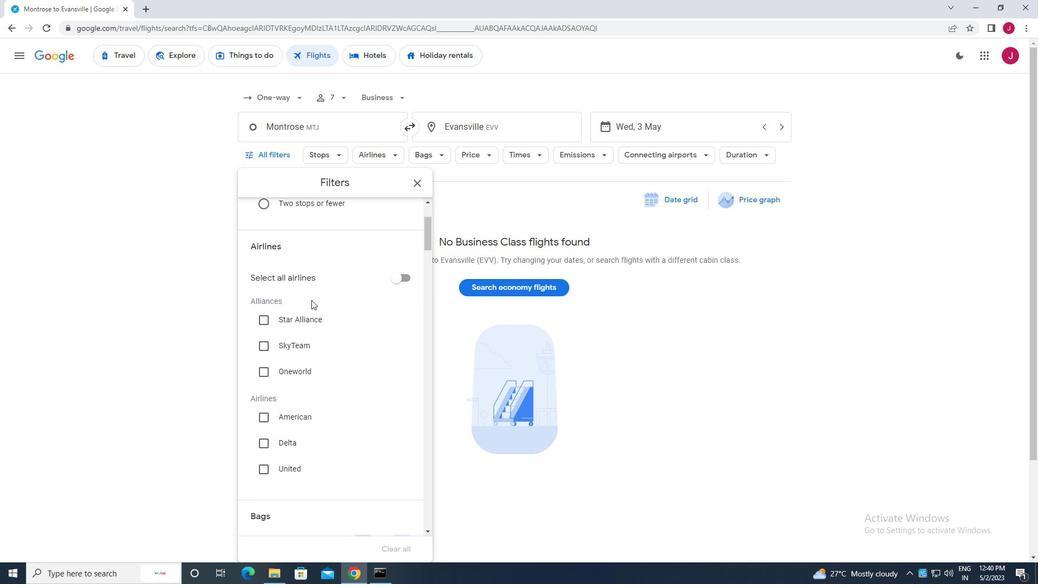 
Action: Mouse scrolled (311, 301) with delta (0, 0)
Screenshot: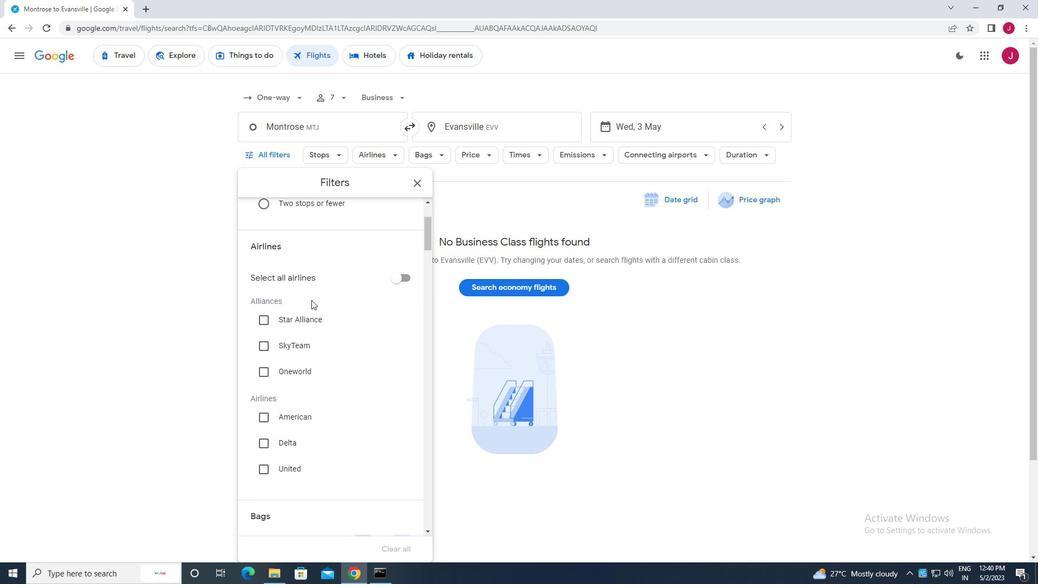 
Action: Mouse scrolled (311, 301) with delta (0, 0)
Screenshot: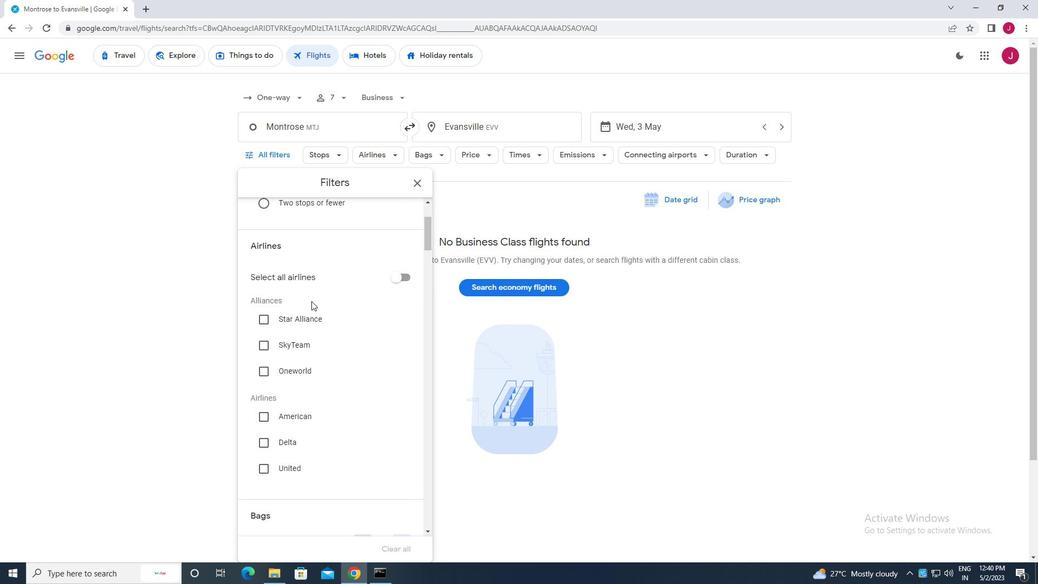 
Action: Mouse moved to (311, 302)
Screenshot: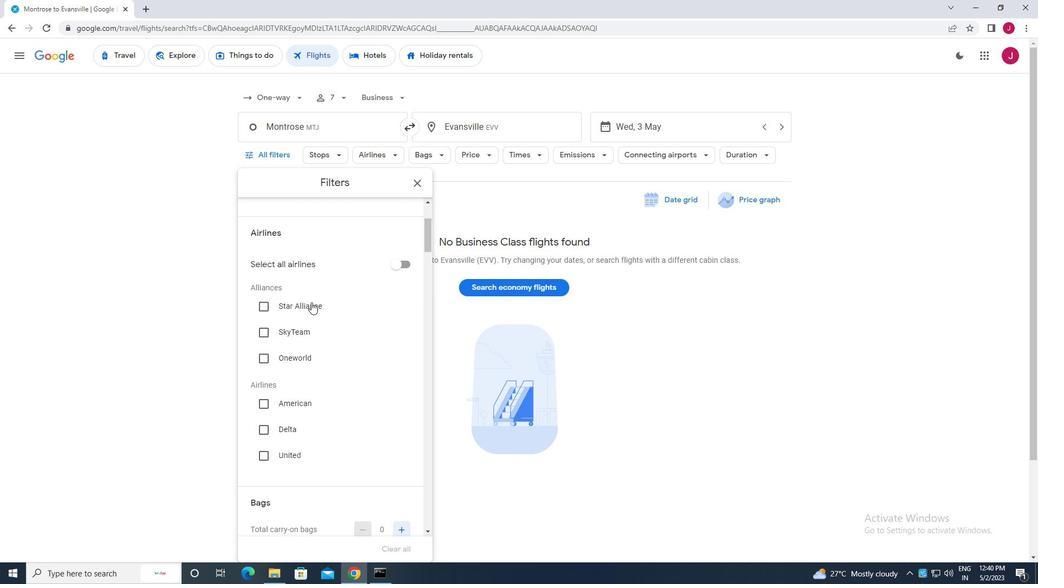 
Action: Mouse scrolled (311, 301) with delta (0, 0)
Screenshot: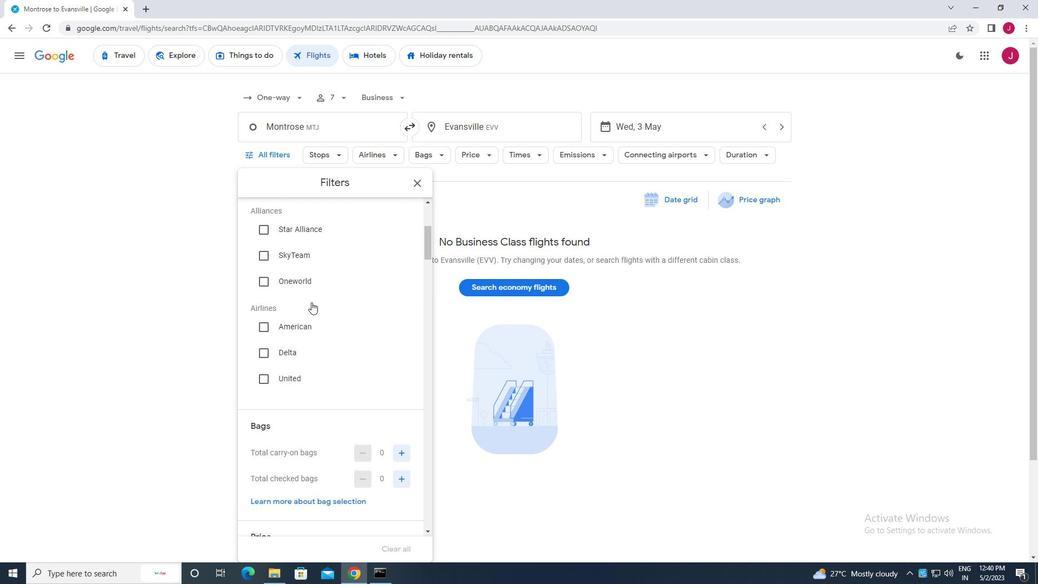 
Action: Mouse moved to (405, 273)
Screenshot: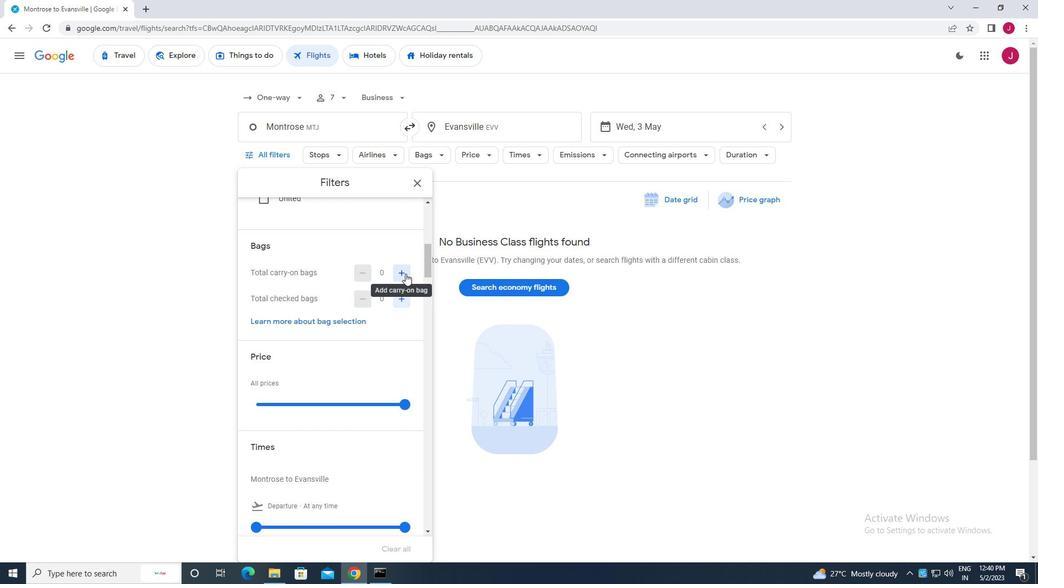 
Action: Mouse pressed left at (405, 273)
Screenshot: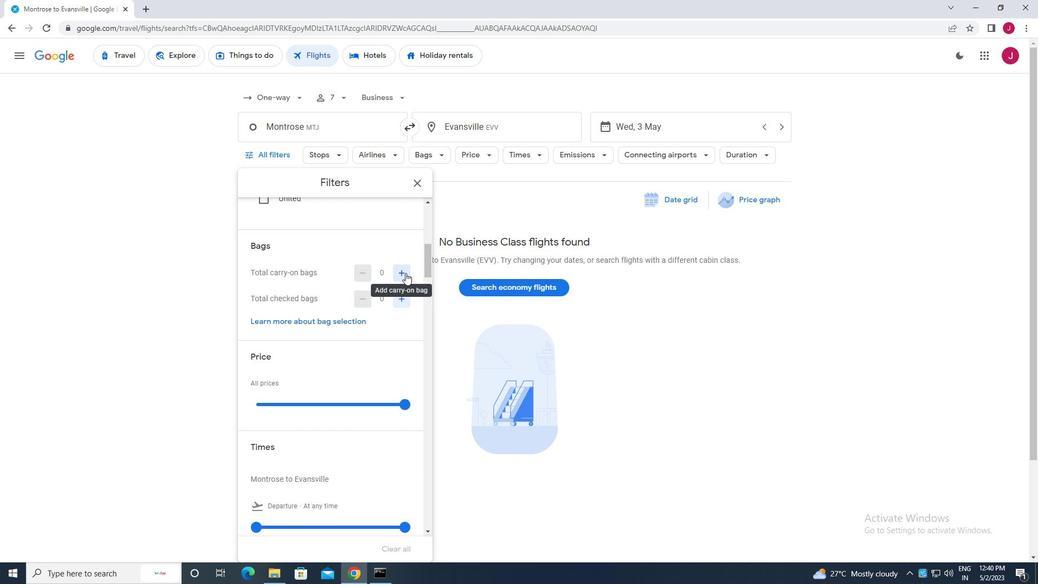 
Action: Mouse moved to (405, 403)
Screenshot: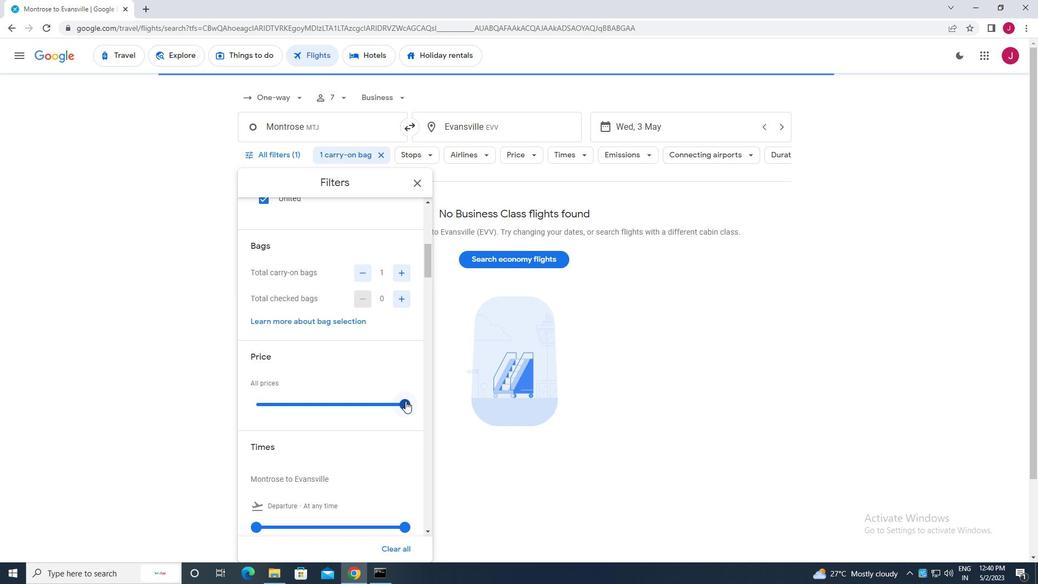 
Action: Mouse pressed left at (405, 403)
Screenshot: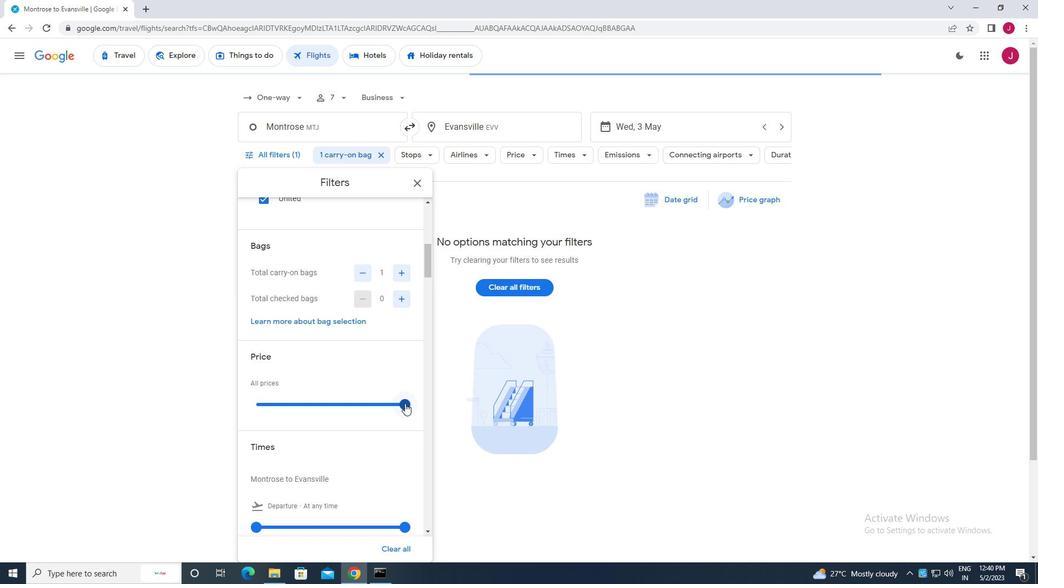 
Action: Mouse moved to (390, 370)
Screenshot: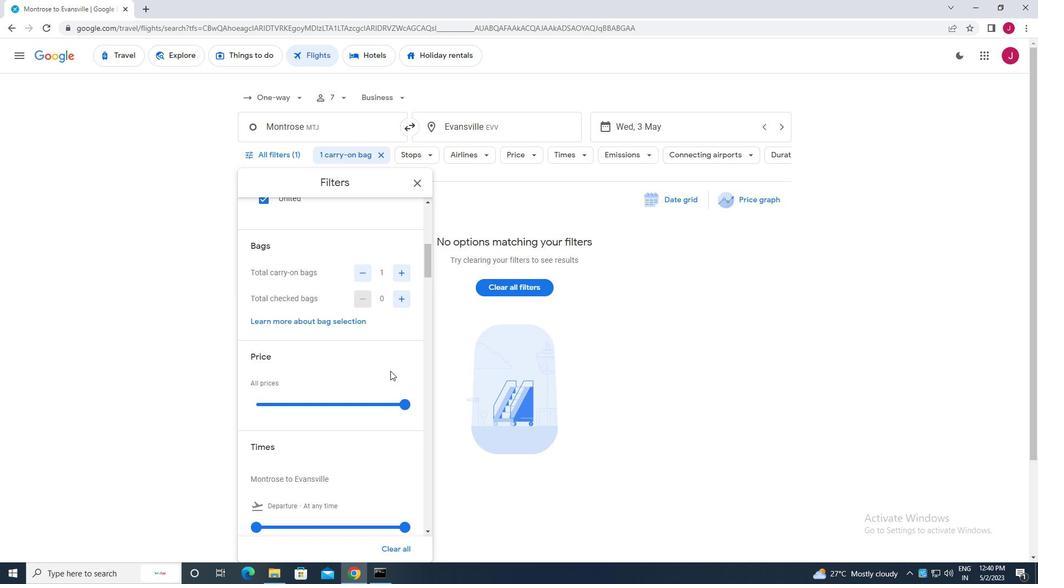 
Action: Mouse scrolled (390, 370) with delta (0, 0)
Screenshot: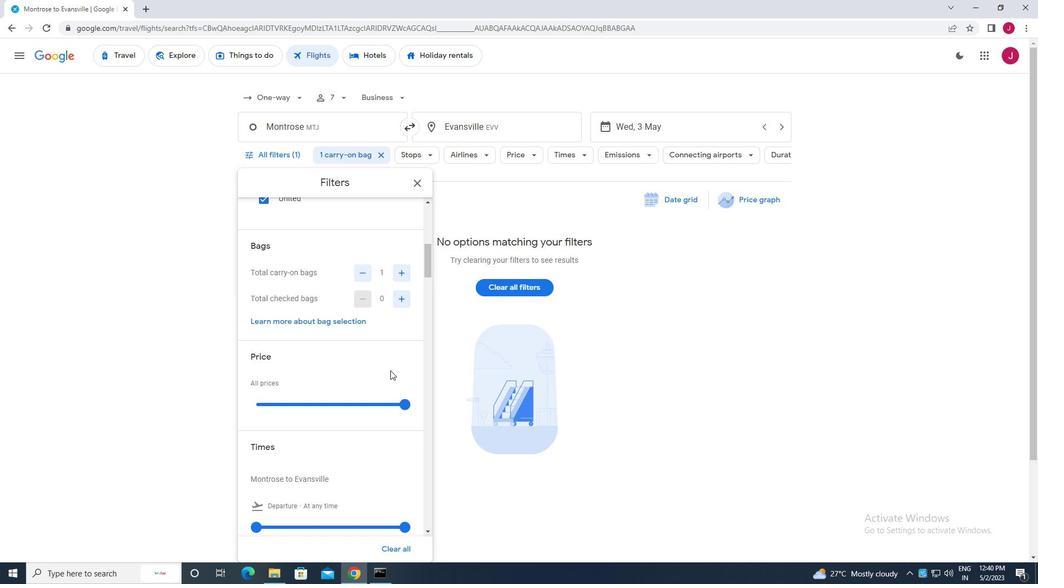 
Action: Mouse scrolled (390, 370) with delta (0, 0)
Screenshot: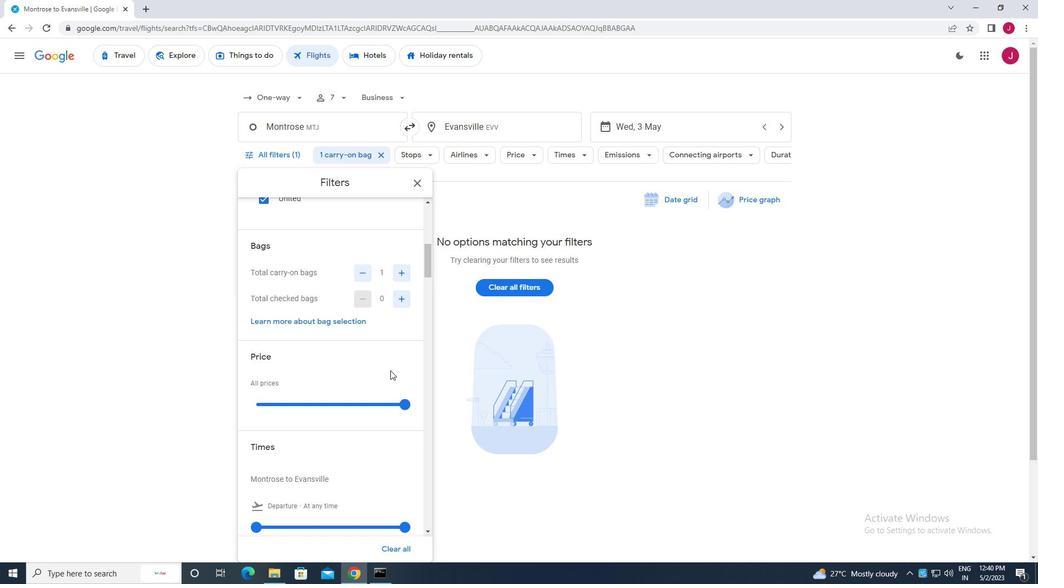 
Action: Mouse moved to (254, 418)
Screenshot: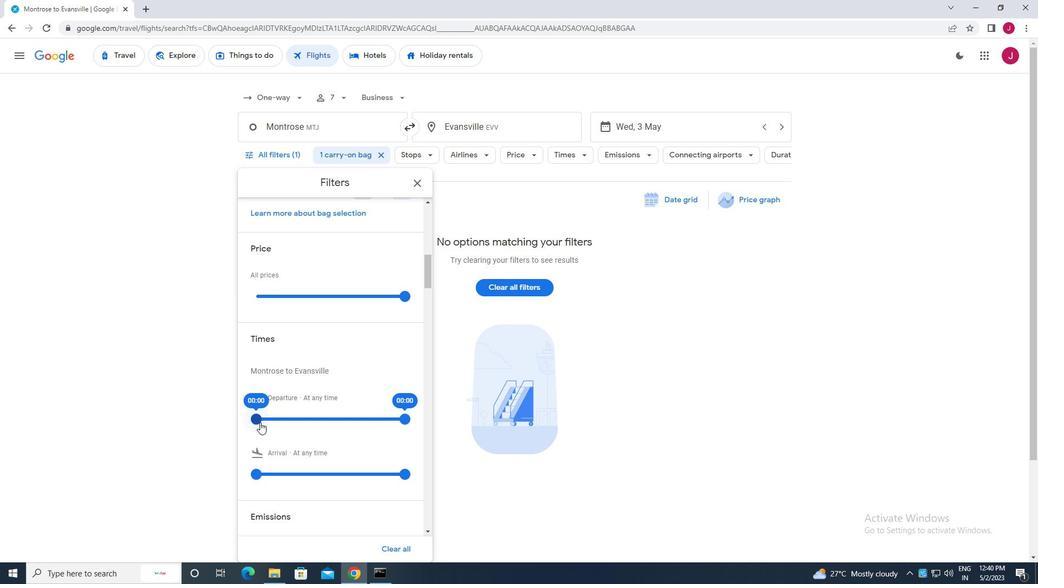 
Action: Mouse pressed left at (254, 418)
Screenshot: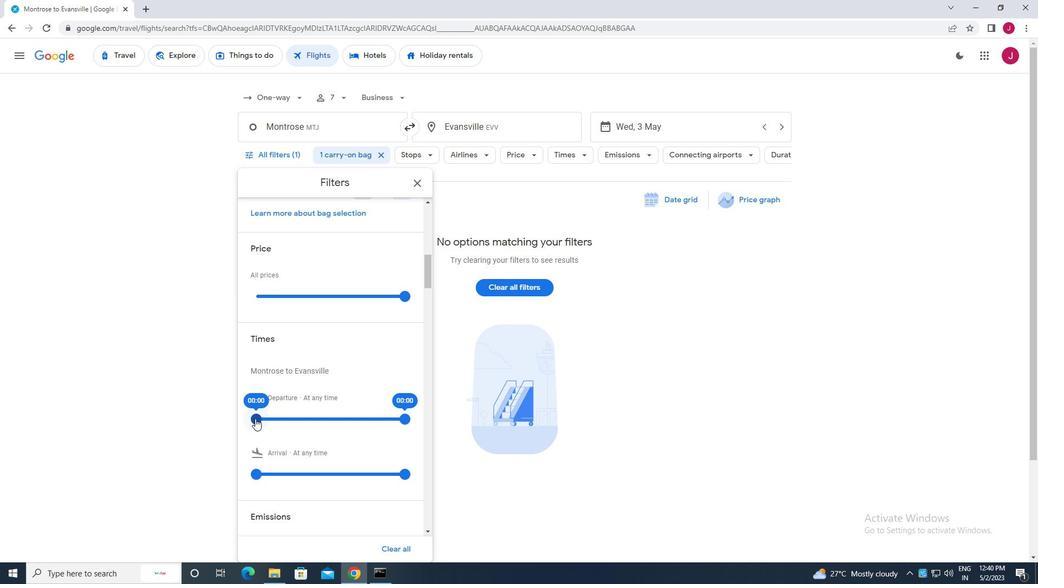 
Action: Mouse moved to (403, 418)
Screenshot: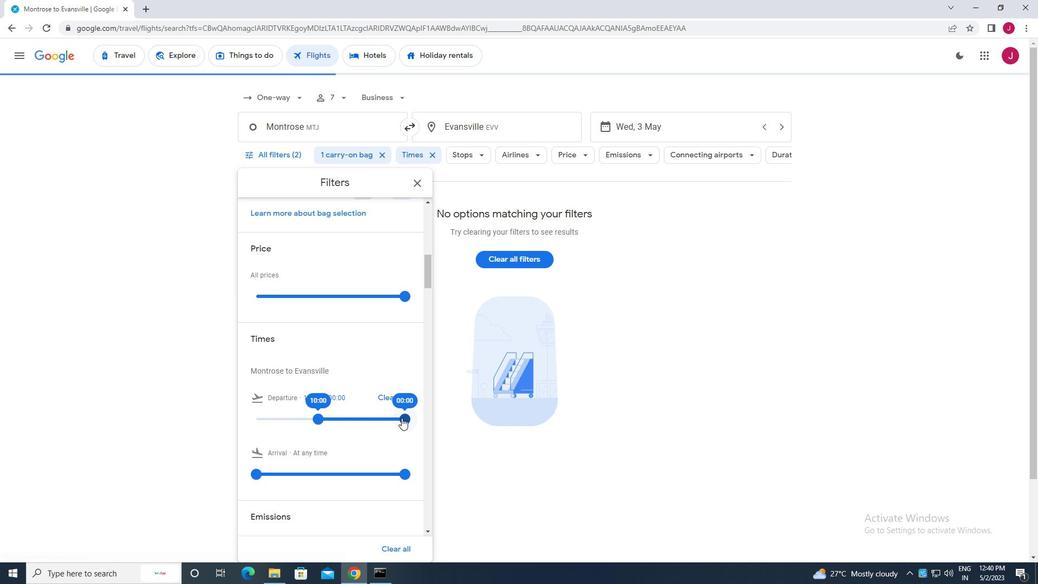 
Action: Mouse pressed left at (403, 418)
Screenshot: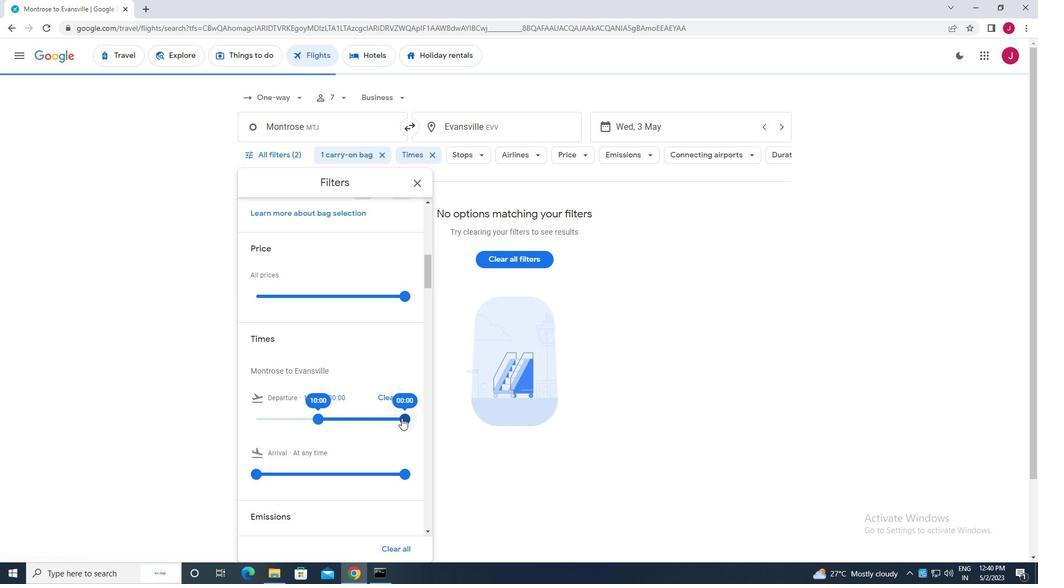 
Action: Mouse moved to (419, 181)
Screenshot: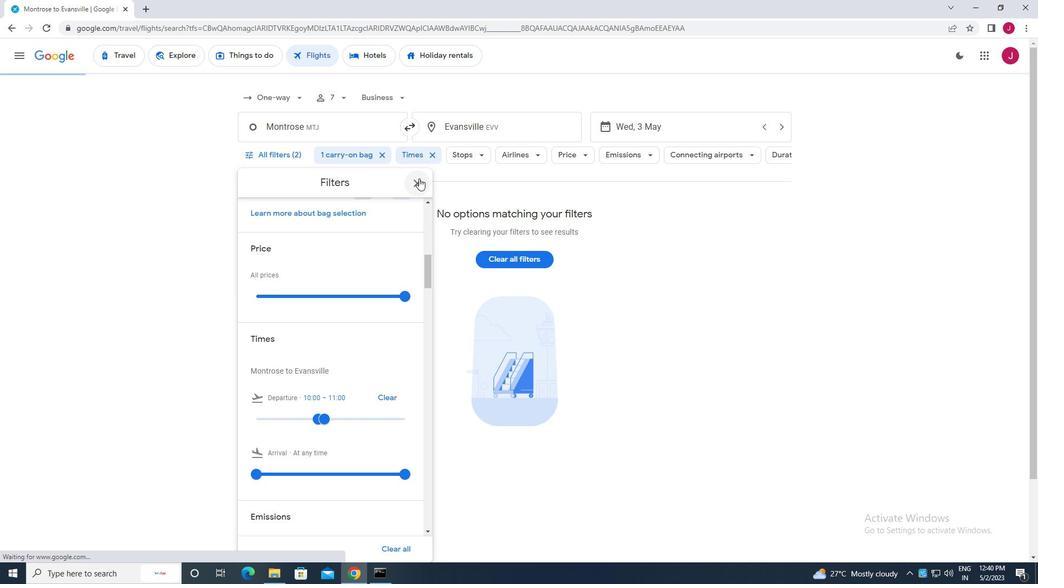 
Action: Mouse pressed left at (419, 181)
Screenshot: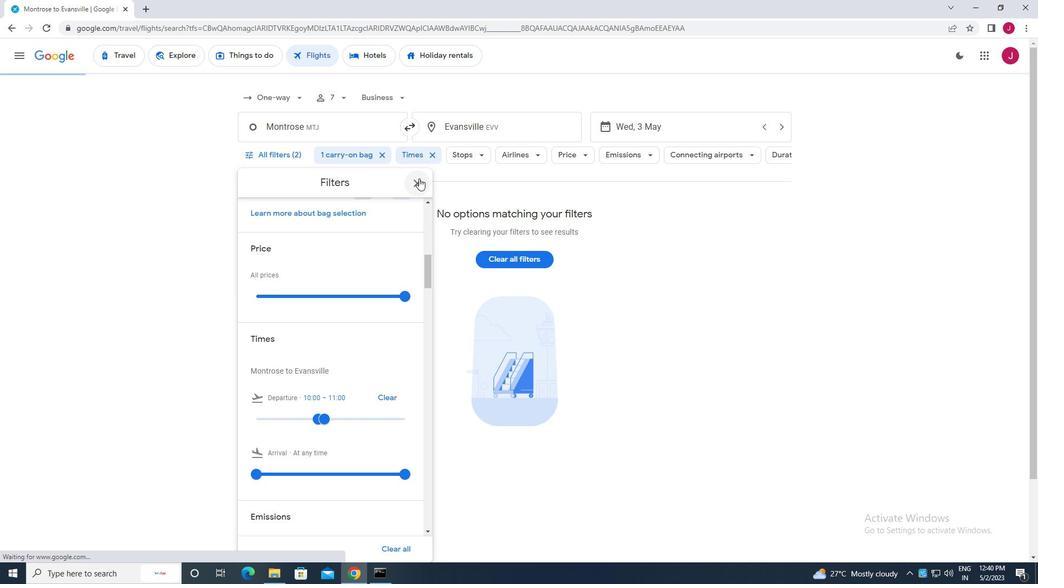 
Action: Mouse moved to (419, 183)
Screenshot: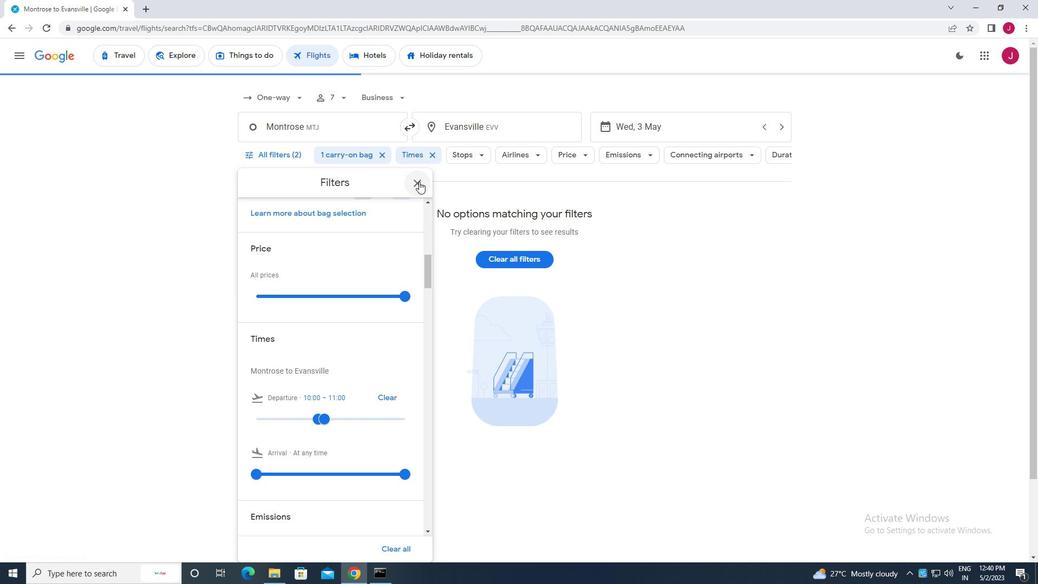 
